 Task: Look for space in Léo, Burkina Faso from 7th July, 2023 to 14th July, 2023 for 1 adult in price range Rs.6000 to Rs.14000. Place can be shared room with 1  bedroom having 1 bed and 1 bathroom. Property type can be hotel. Amenities needed are: wifi, air conditioning, breakfast, . Booking option can be shelf check-in. Required host language is English.
Action: Mouse moved to (483, 128)
Screenshot: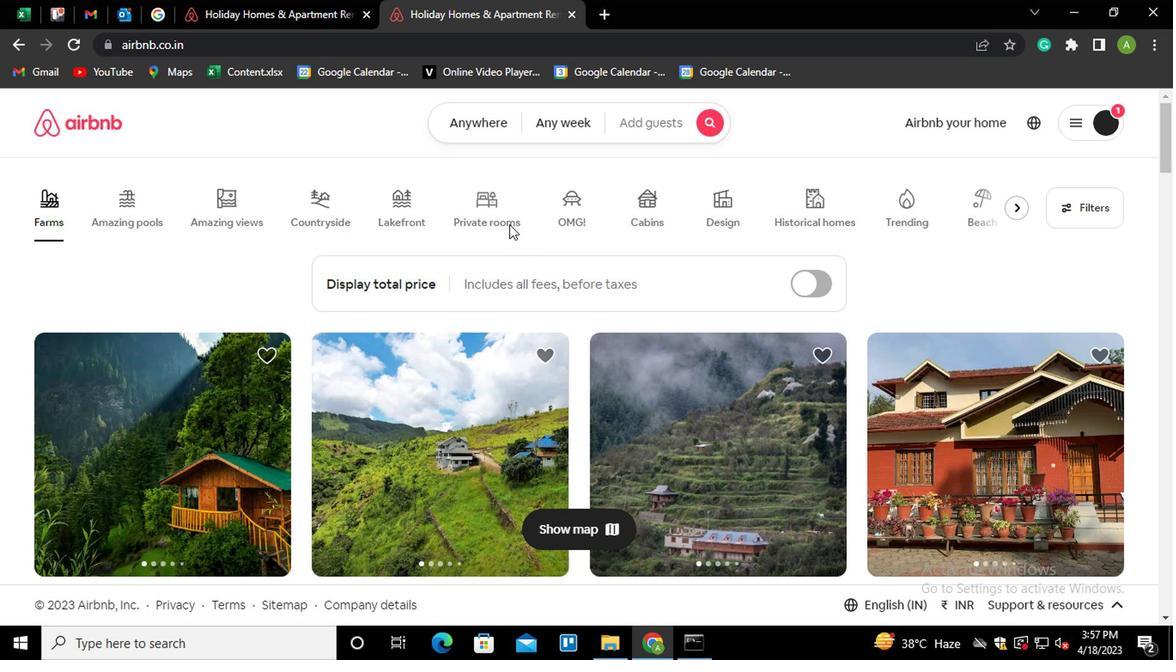 
Action: Mouse pressed left at (483, 128)
Screenshot: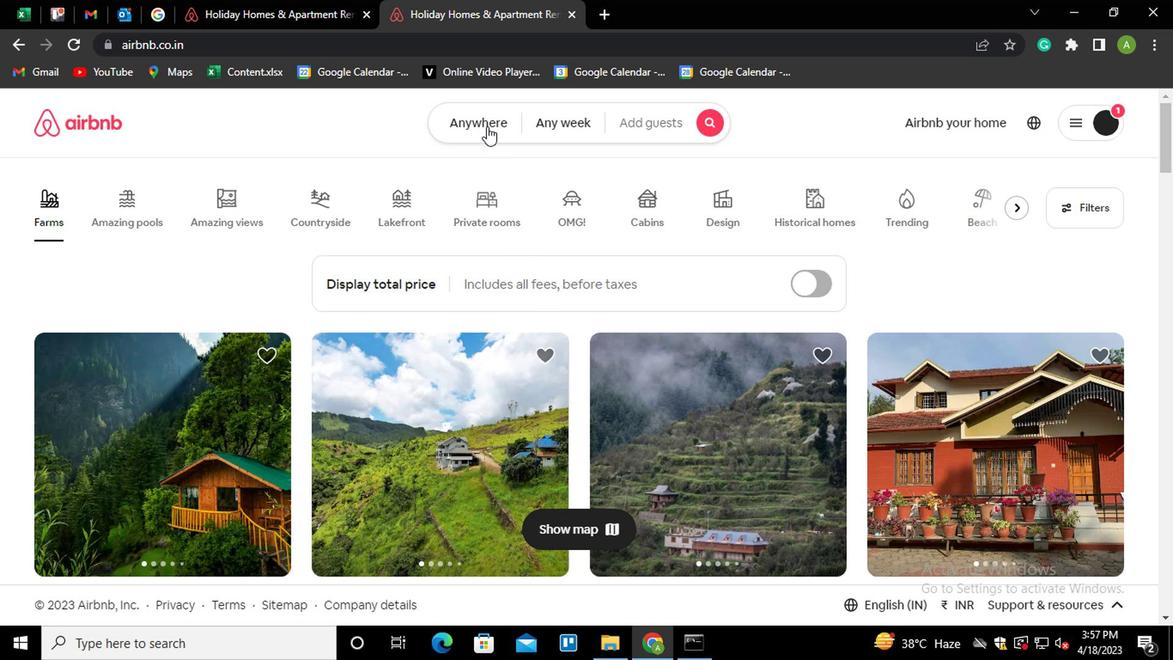 
Action: Mouse moved to (355, 195)
Screenshot: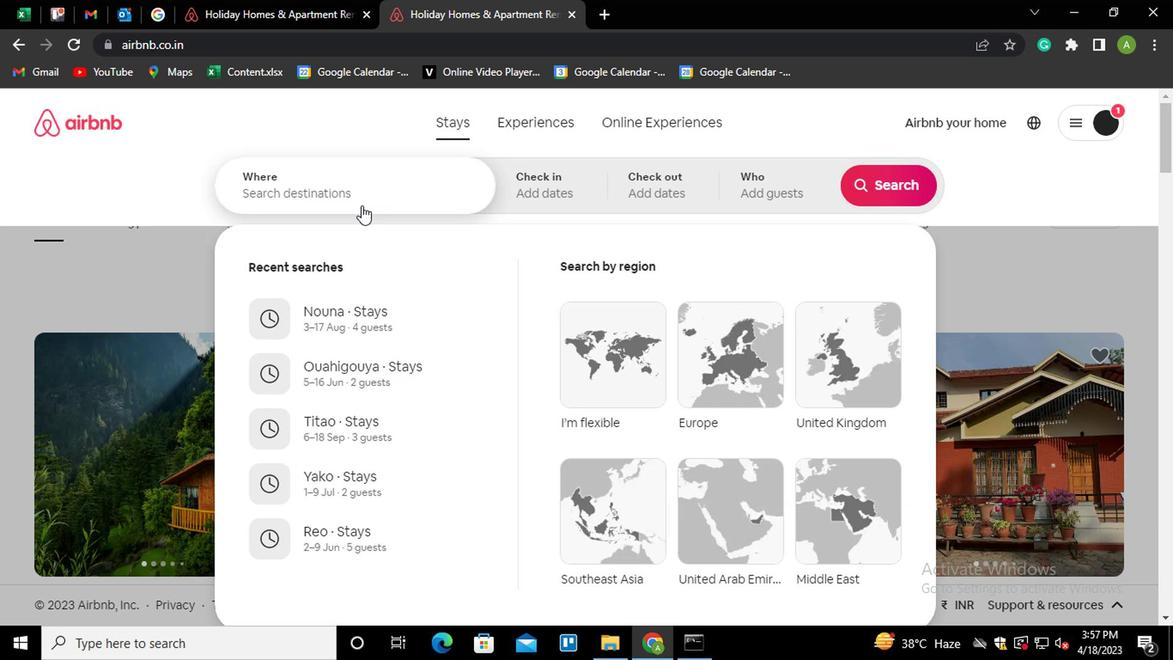 
Action: Mouse pressed left at (355, 195)
Screenshot: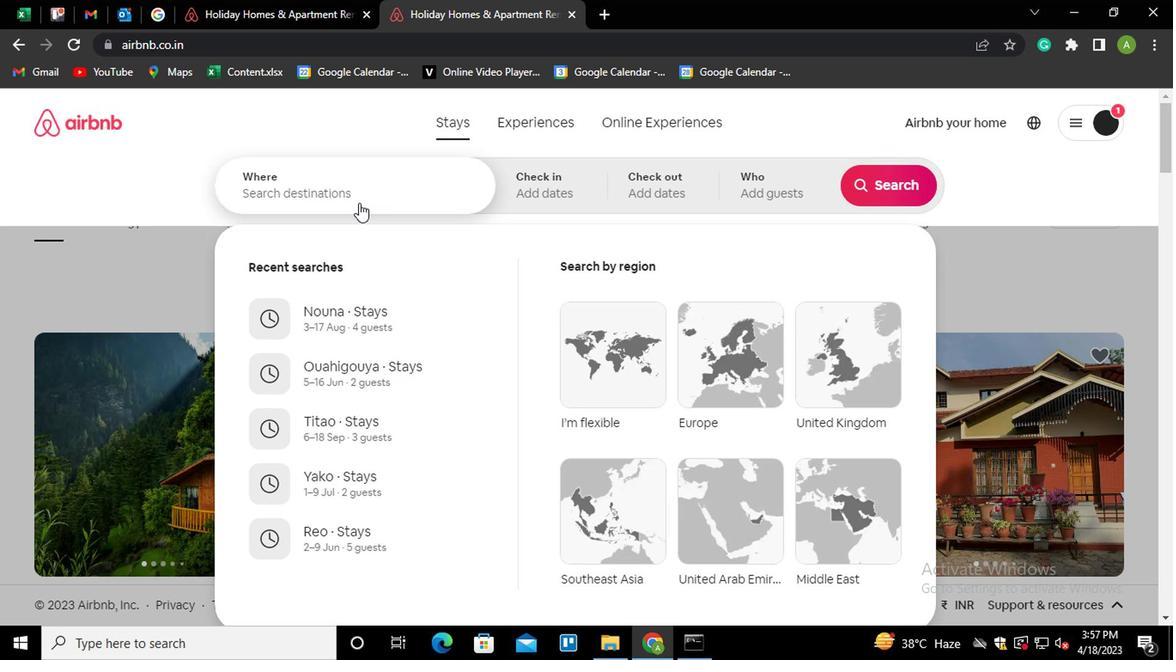 
Action: Key pressed <Key.shift_r>Leo,<Key.space><Key.shift_r>Burki<Key.down><Key.enter>
Screenshot: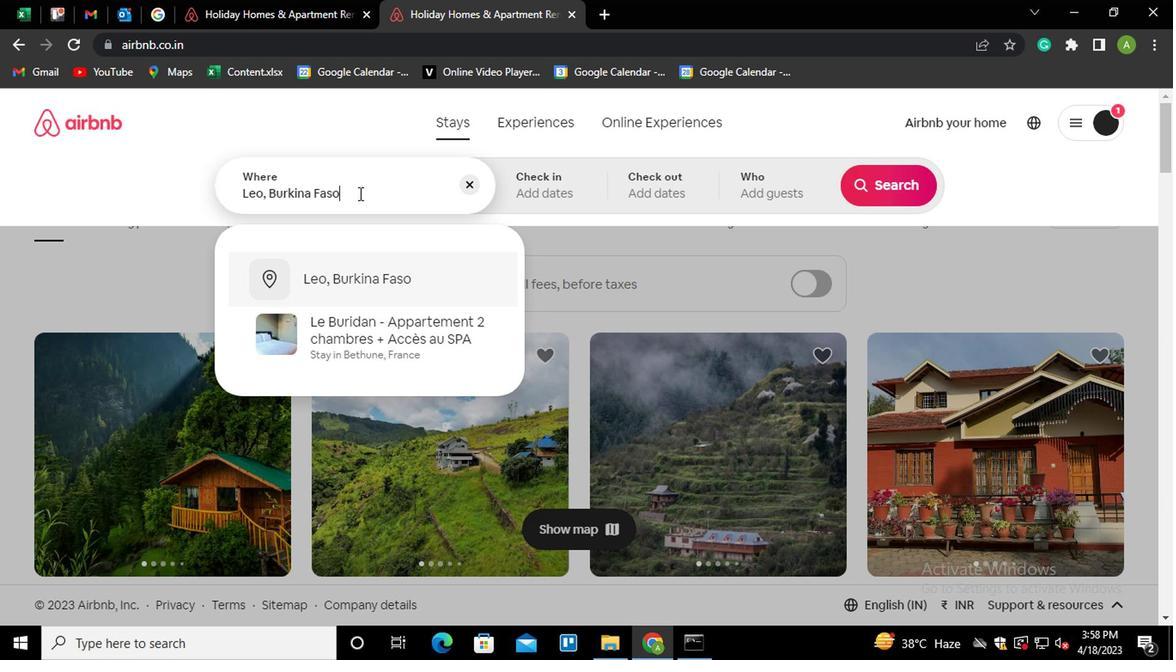 
Action: Mouse moved to (864, 320)
Screenshot: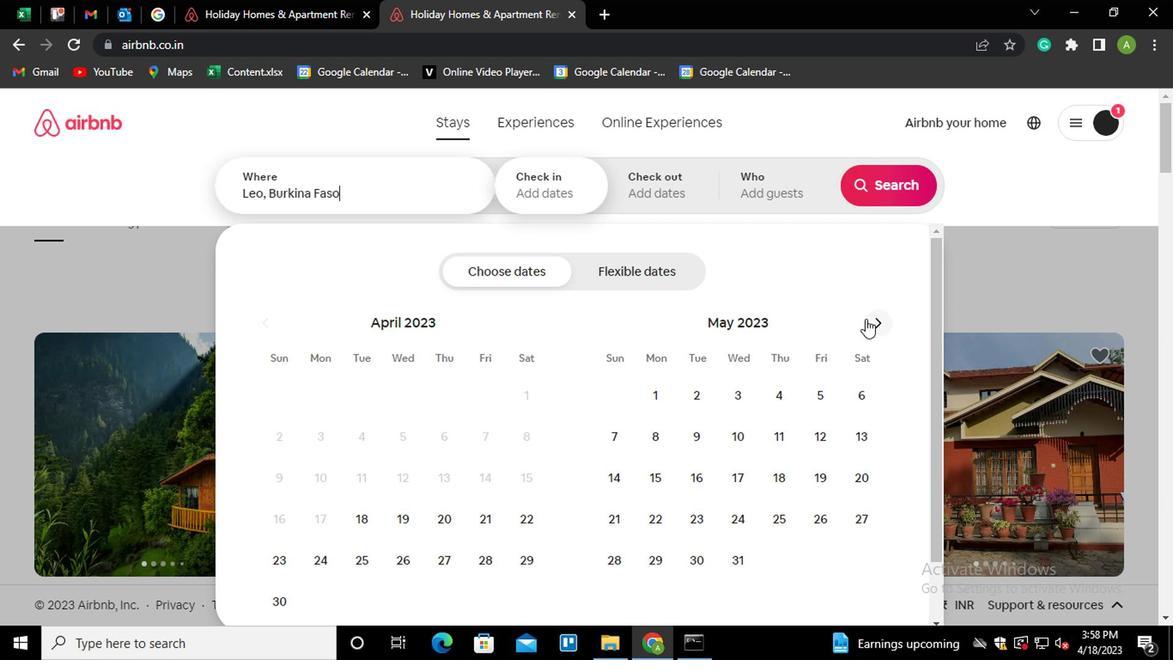 
Action: Mouse pressed left at (864, 320)
Screenshot: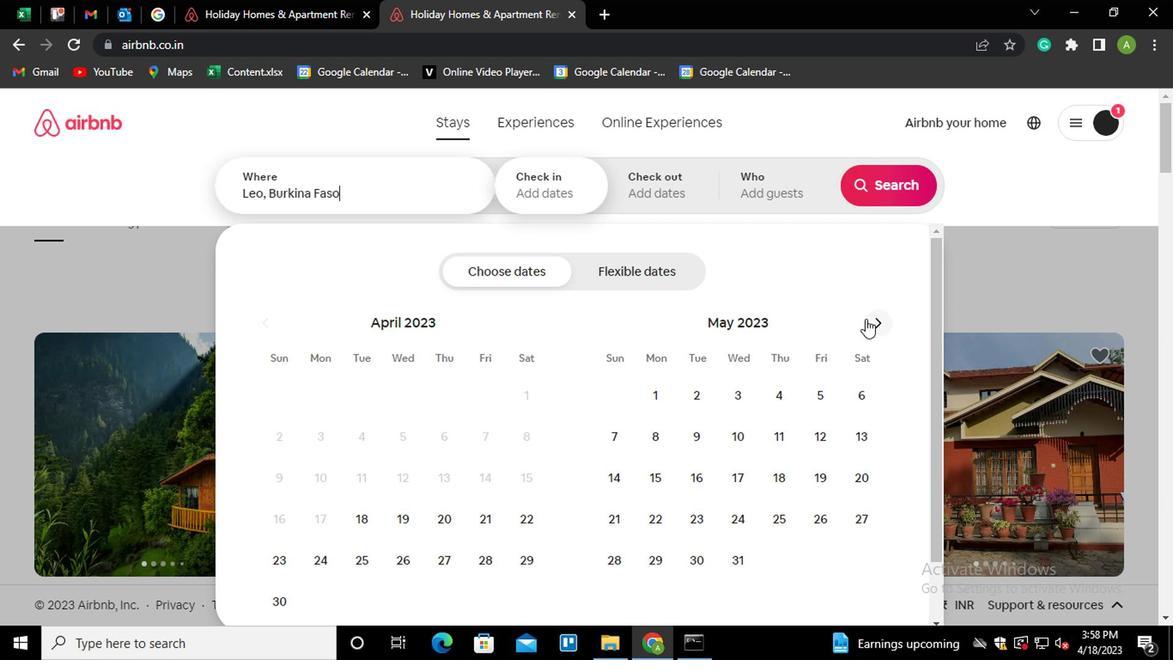 
Action: Mouse pressed left at (864, 320)
Screenshot: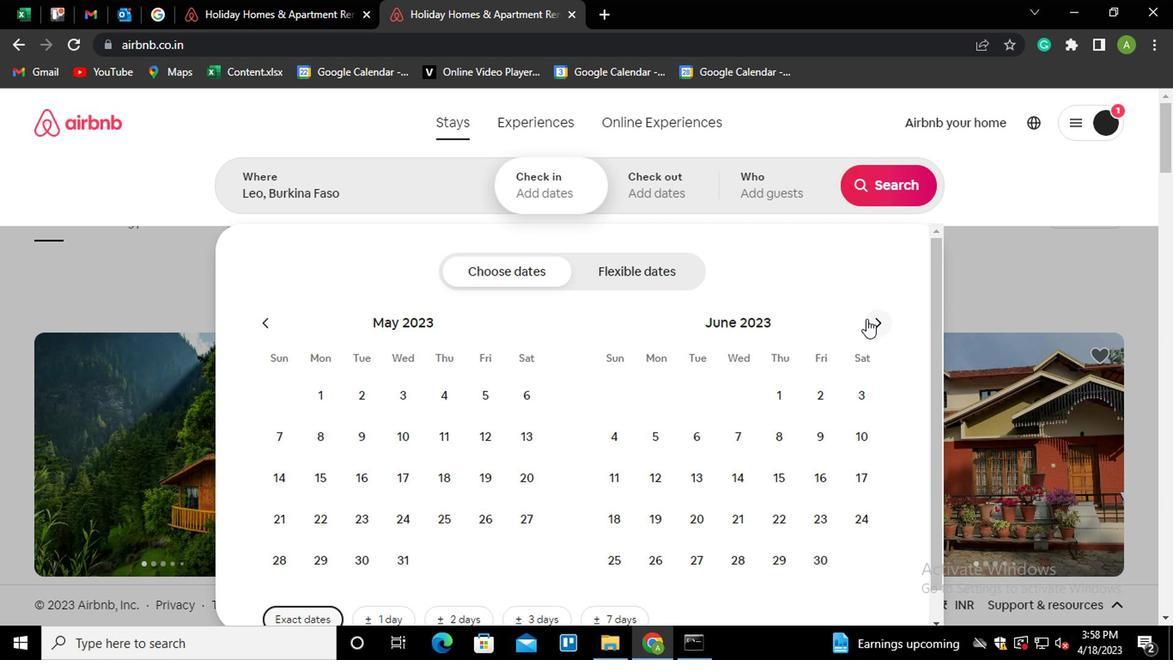 
Action: Mouse moved to (818, 431)
Screenshot: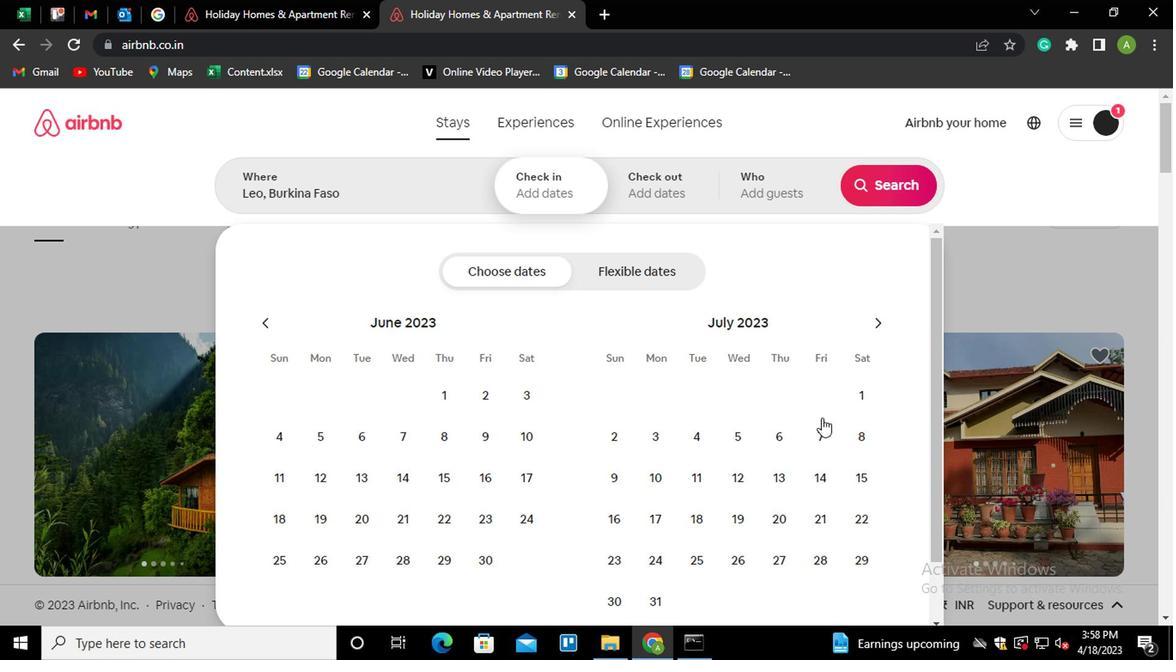 
Action: Mouse pressed left at (818, 431)
Screenshot: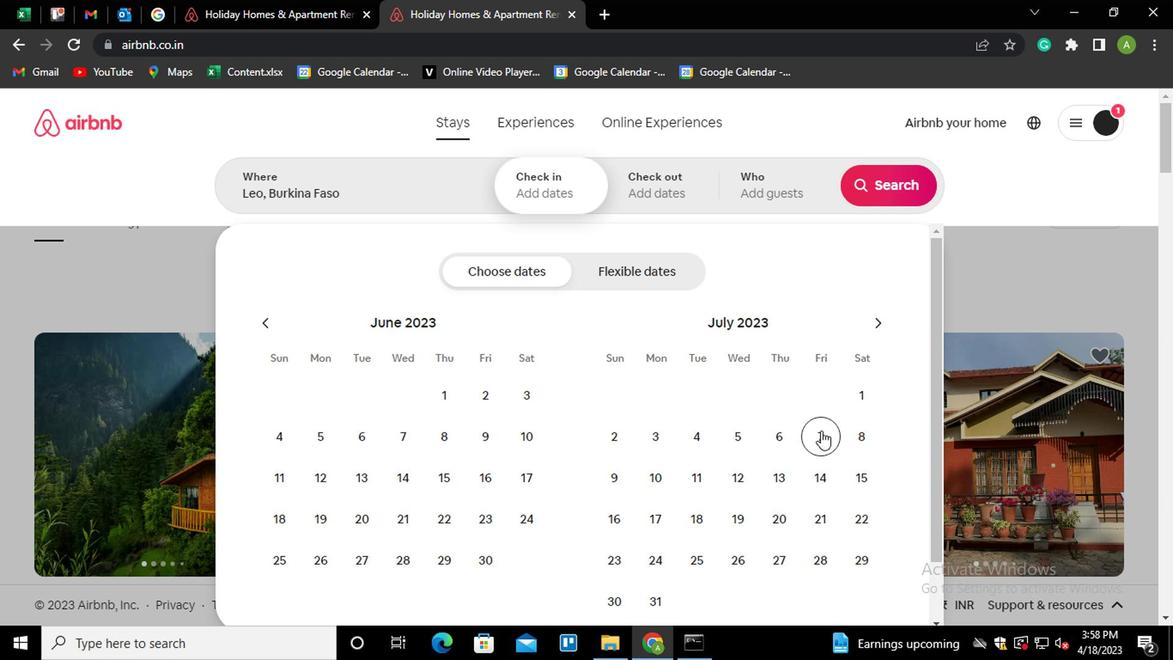 
Action: Mouse moved to (821, 478)
Screenshot: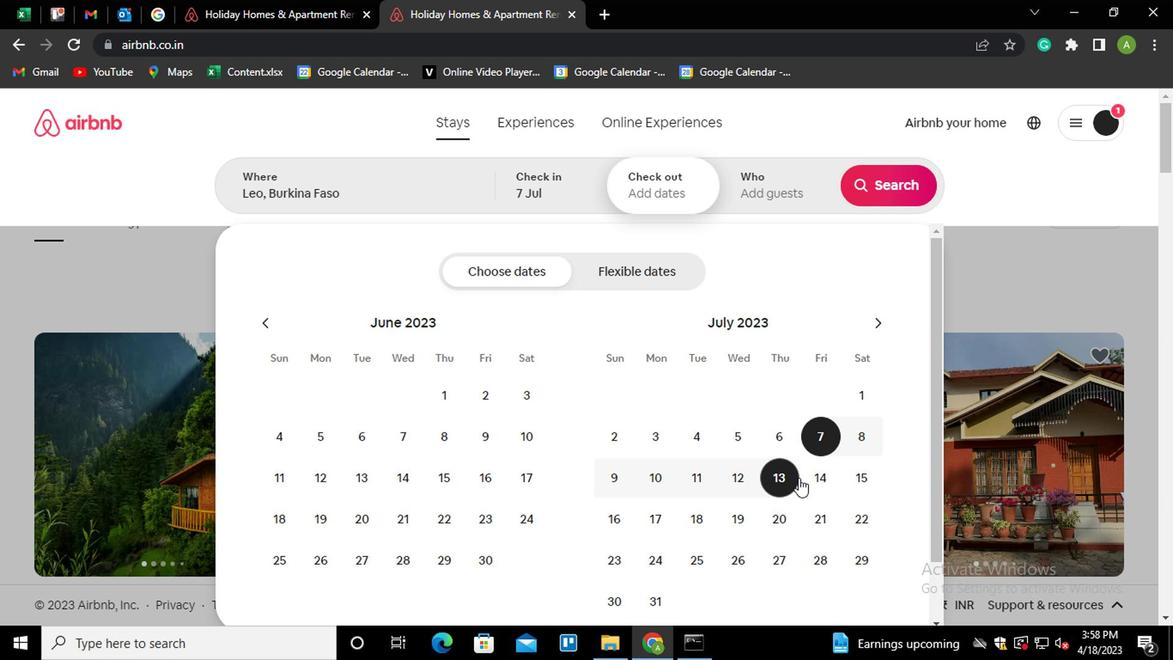 
Action: Mouse pressed left at (821, 478)
Screenshot: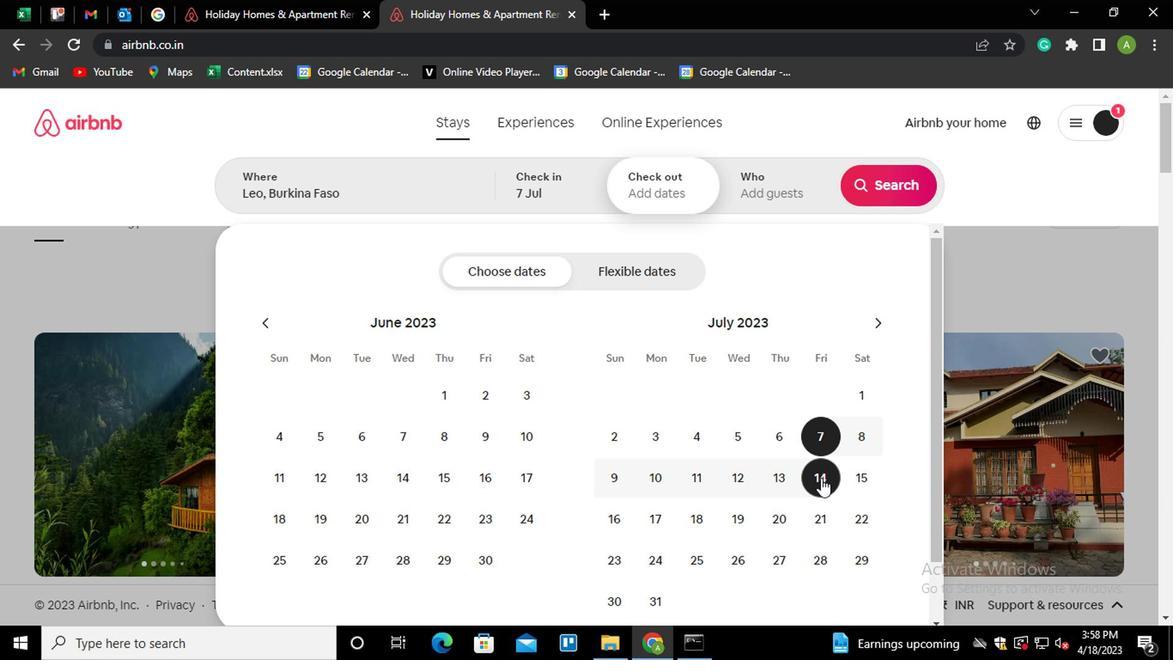 
Action: Mouse moved to (759, 204)
Screenshot: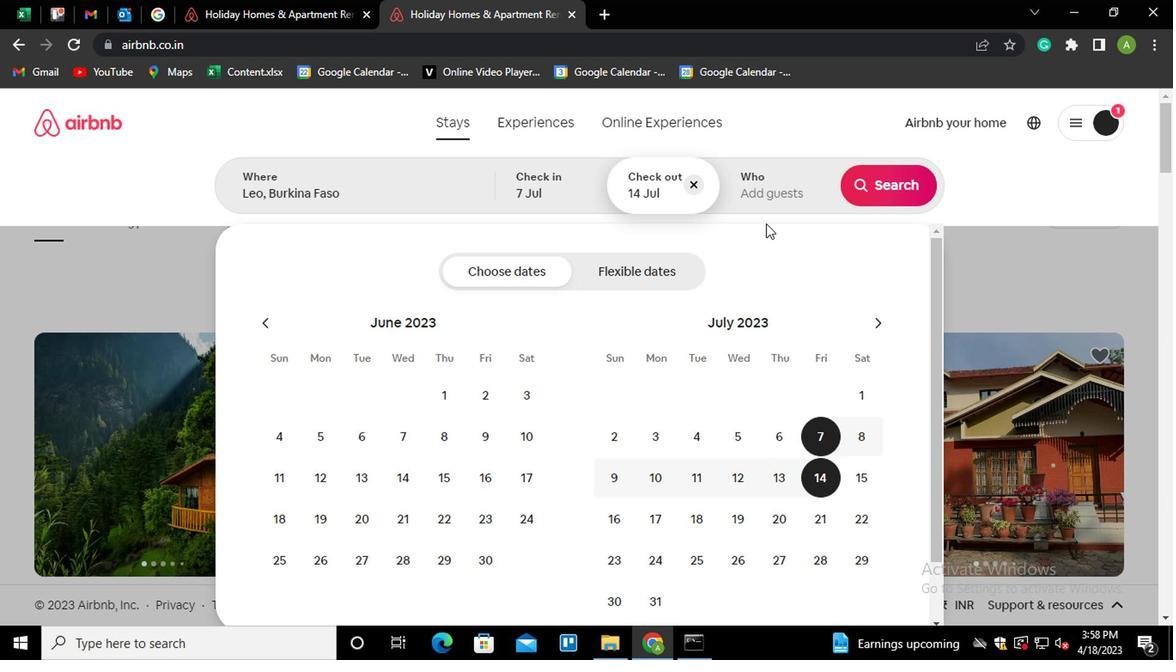 
Action: Mouse pressed left at (759, 204)
Screenshot: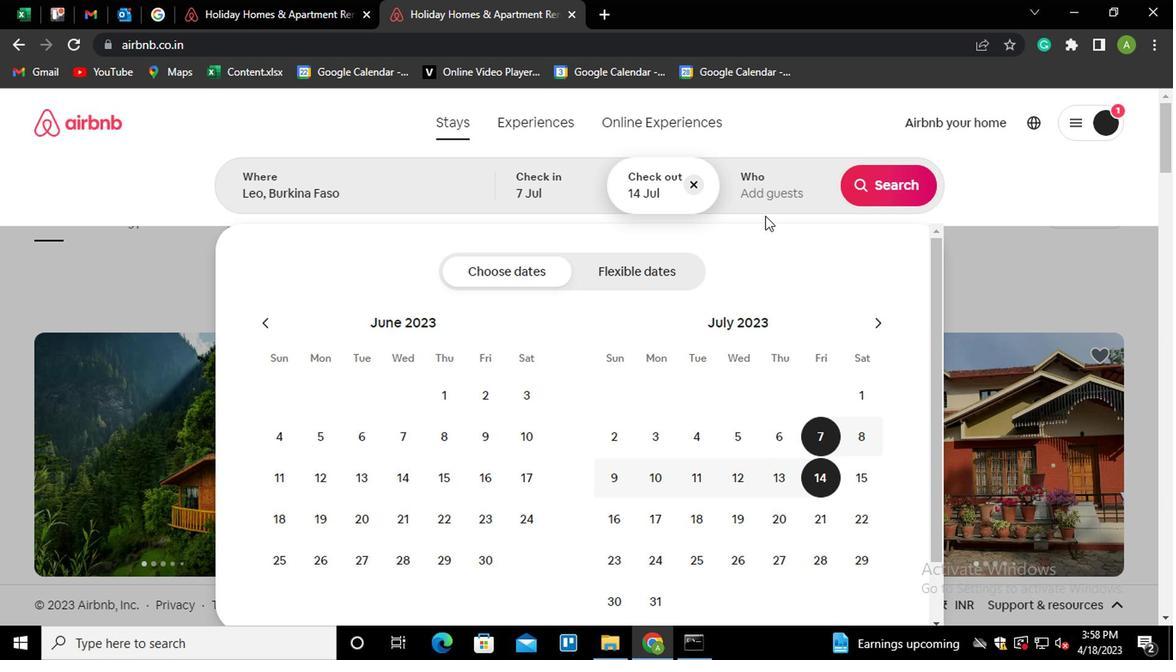 
Action: Mouse moved to (895, 278)
Screenshot: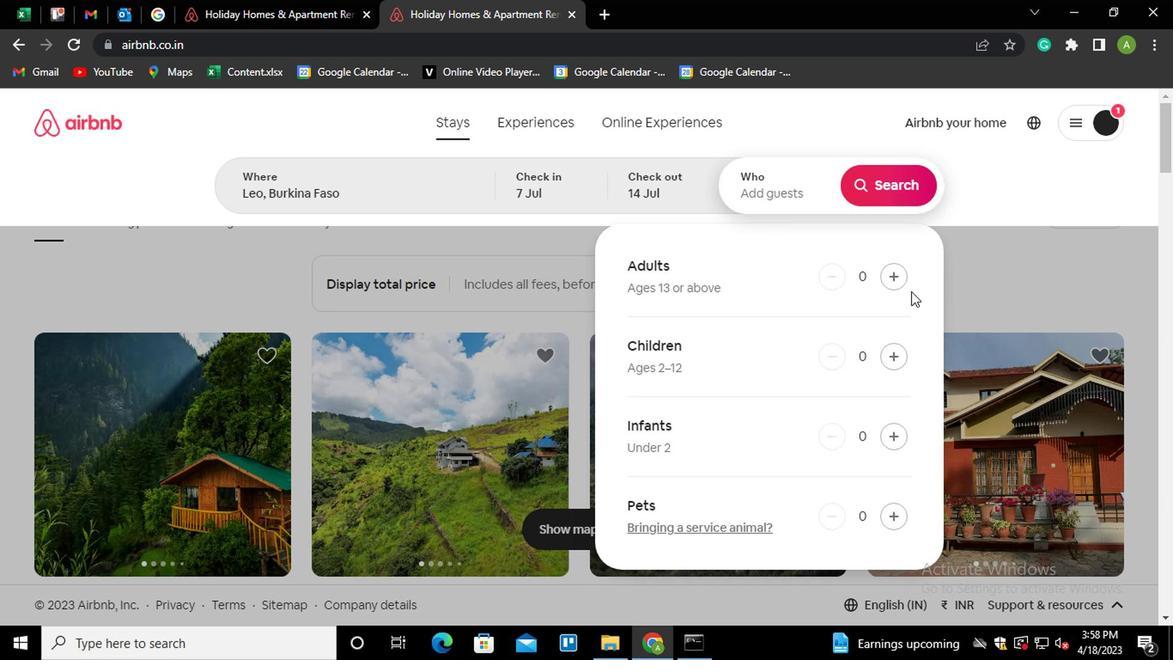 
Action: Mouse pressed left at (895, 278)
Screenshot: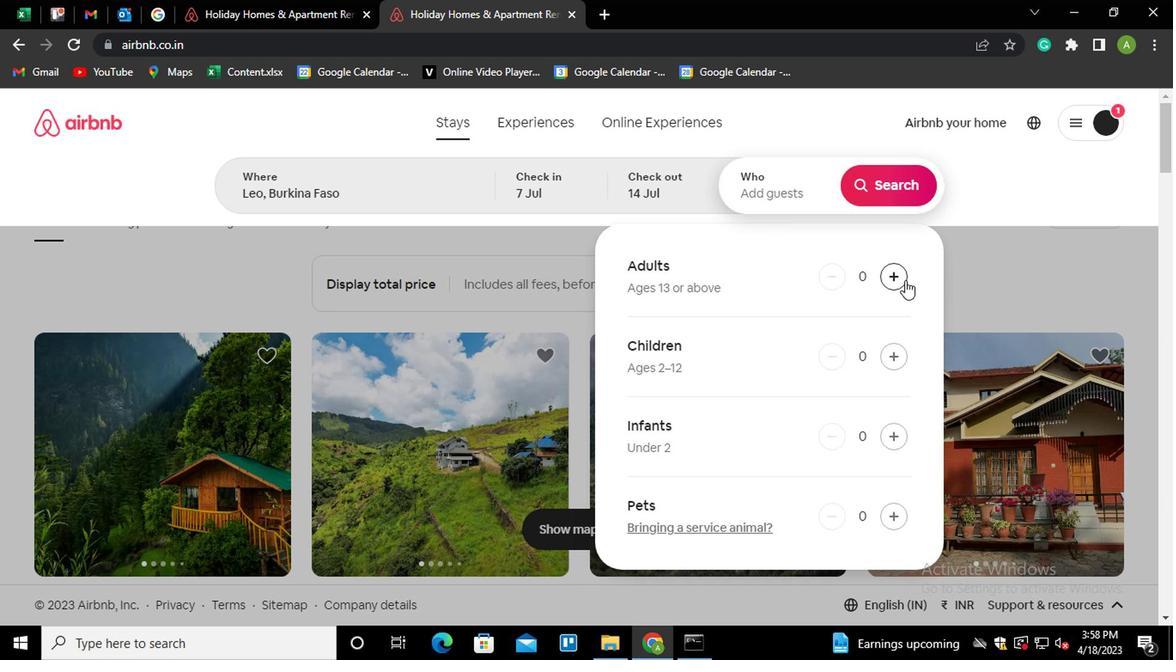 
Action: Mouse moved to (875, 199)
Screenshot: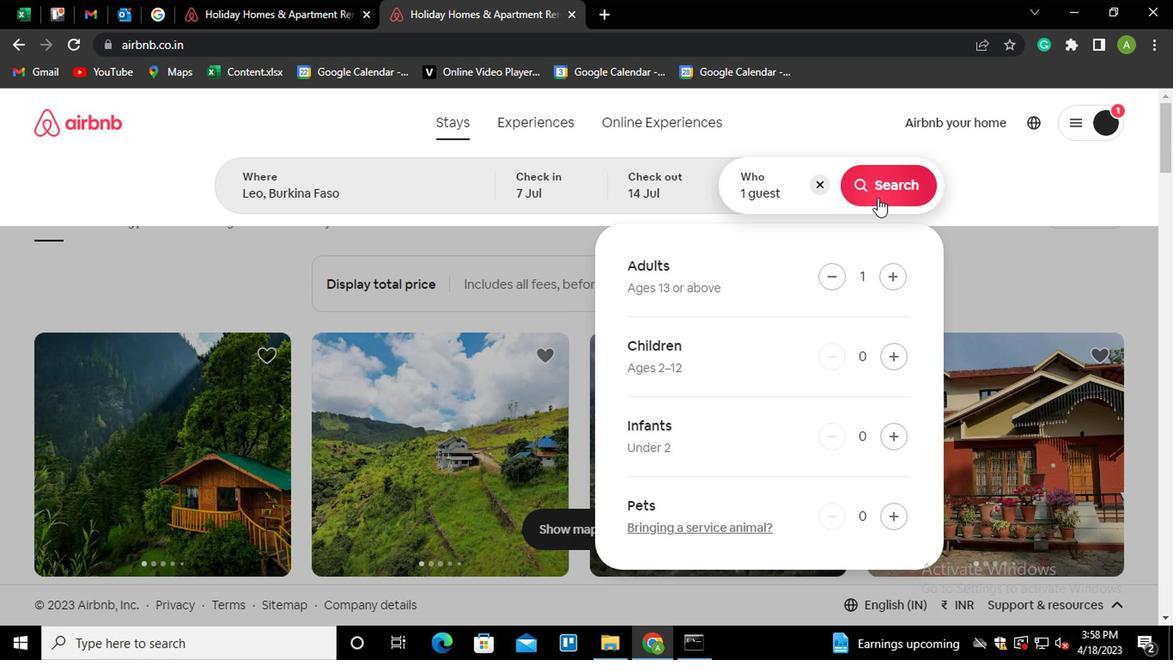 
Action: Mouse pressed left at (875, 199)
Screenshot: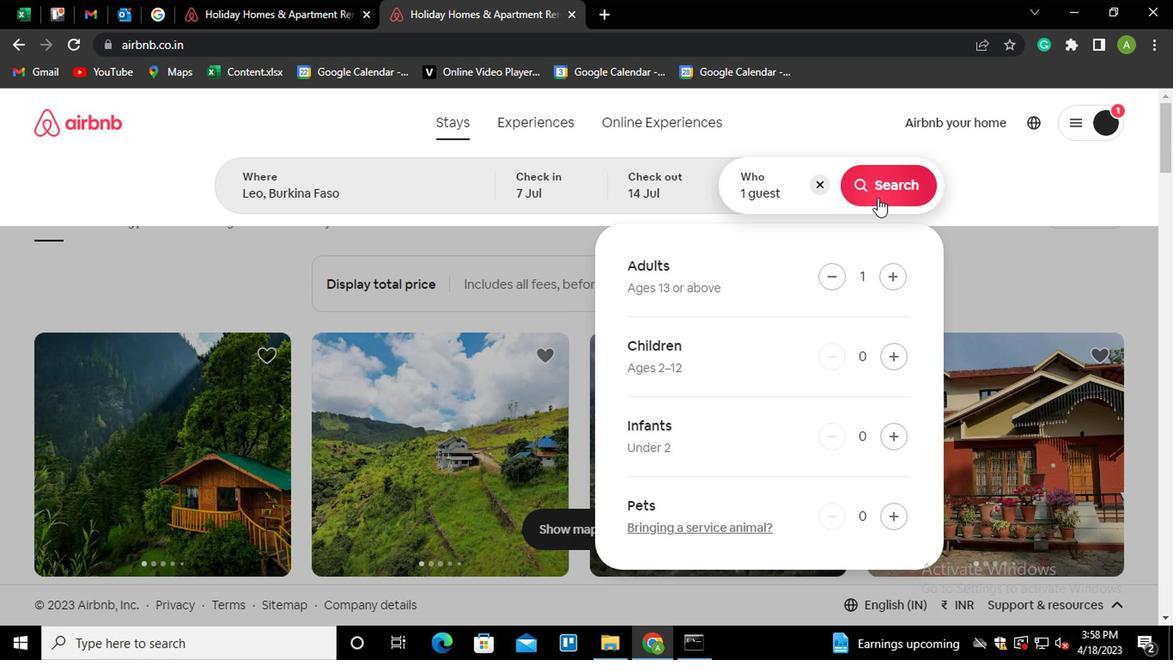 
Action: Mouse moved to (1090, 196)
Screenshot: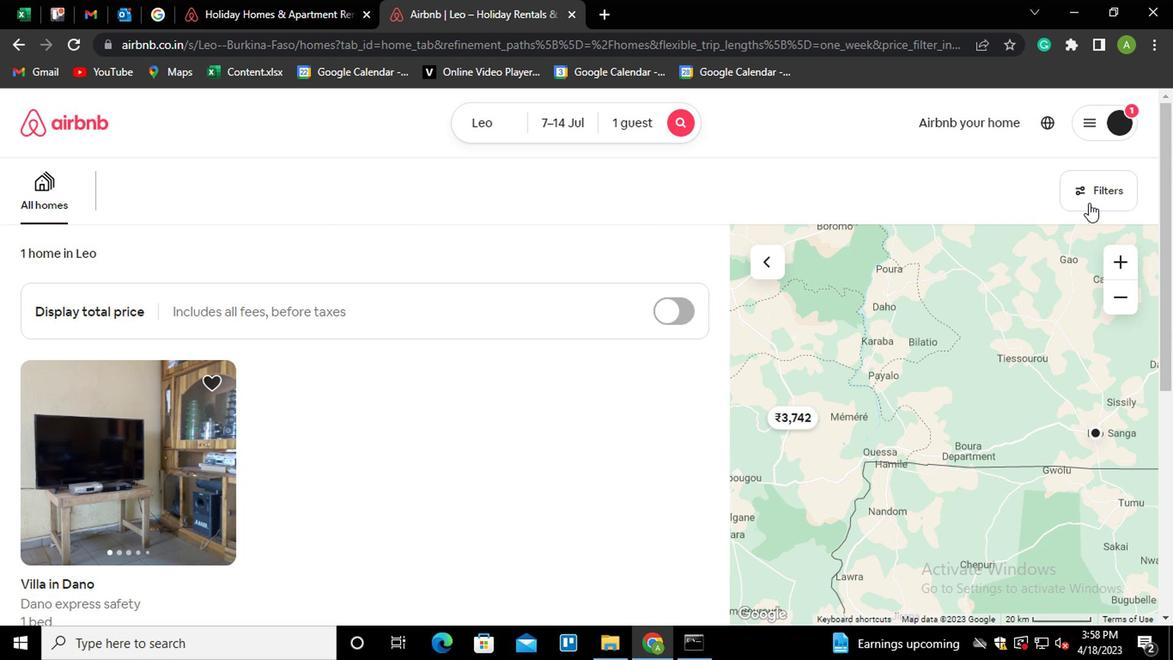 
Action: Mouse pressed left at (1090, 196)
Screenshot: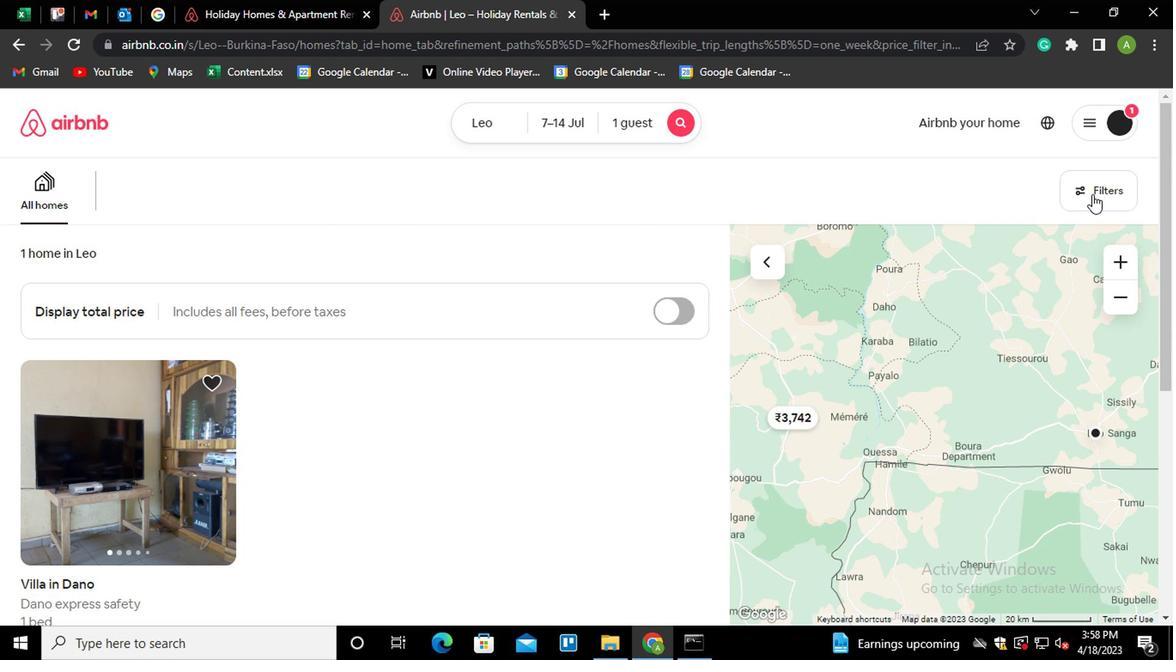 
Action: Mouse moved to (447, 399)
Screenshot: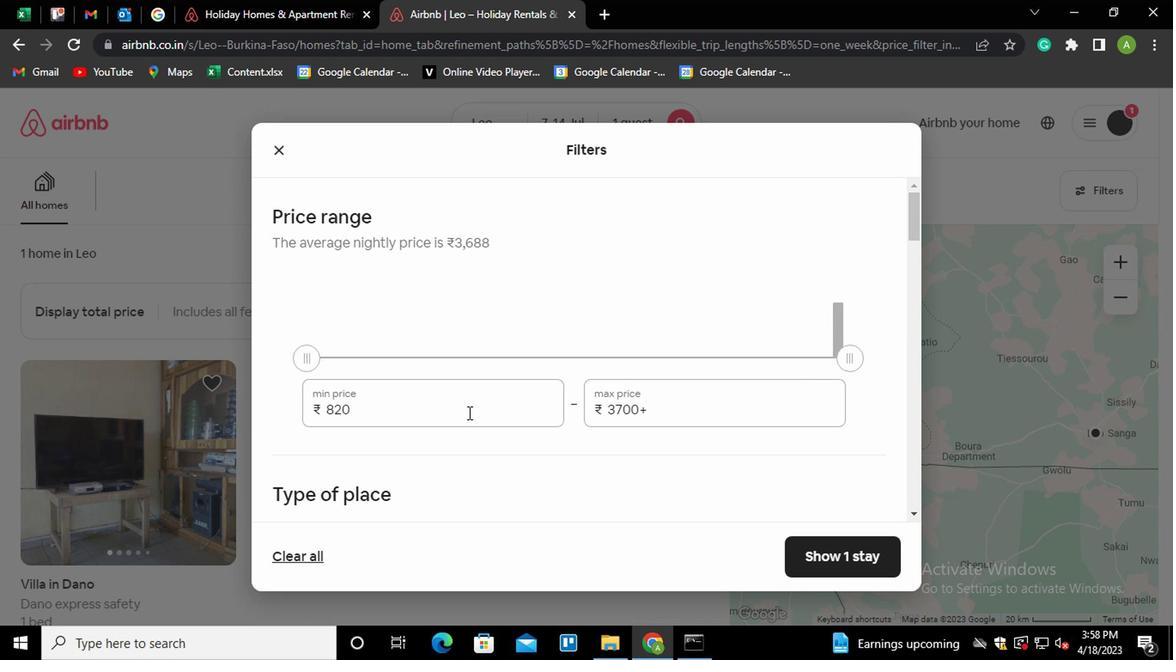
Action: Mouse pressed left at (447, 399)
Screenshot: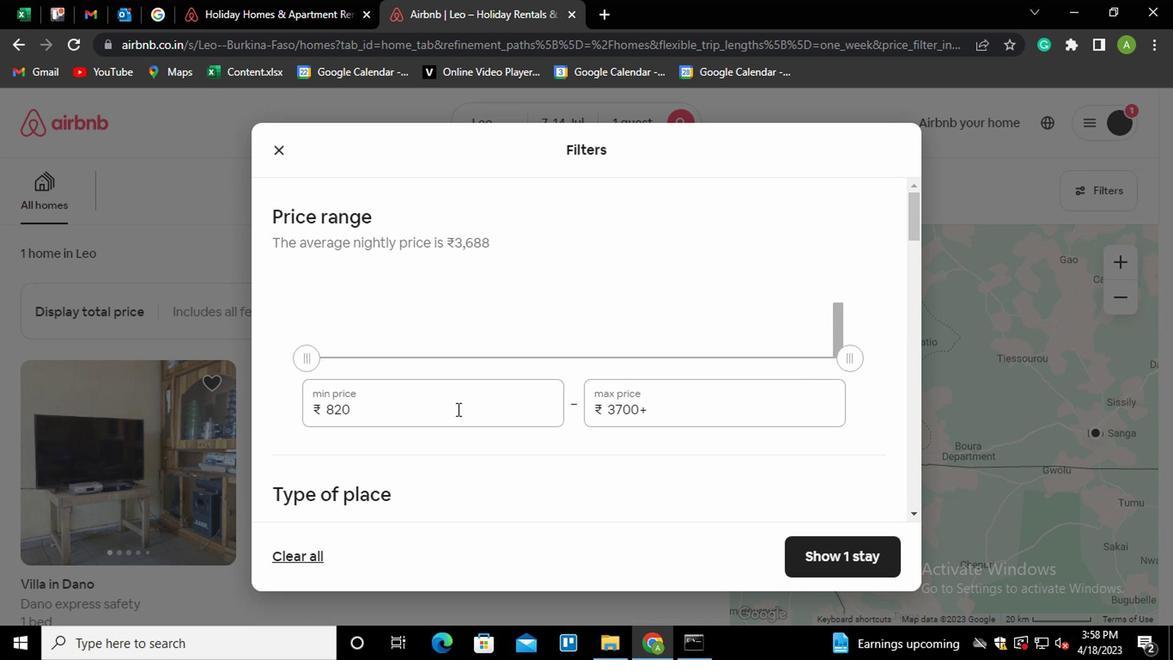
Action: Key pressed <Key.shift_r><Key.shift_r><Key.home>6000
Screenshot: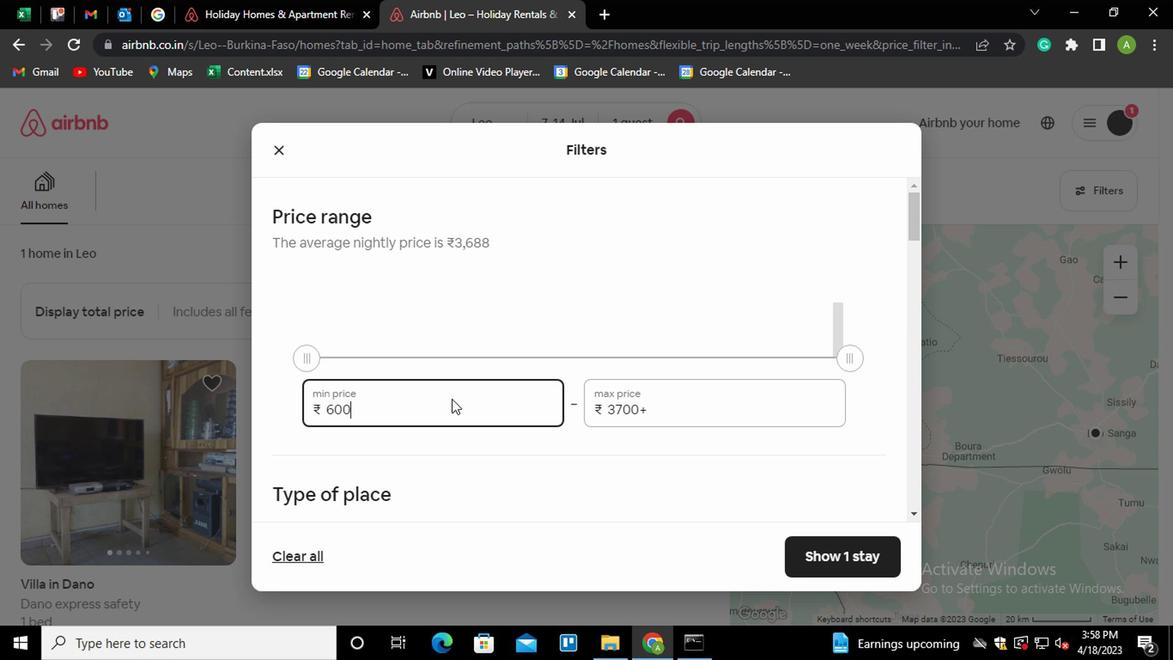 
Action: Mouse moved to (714, 409)
Screenshot: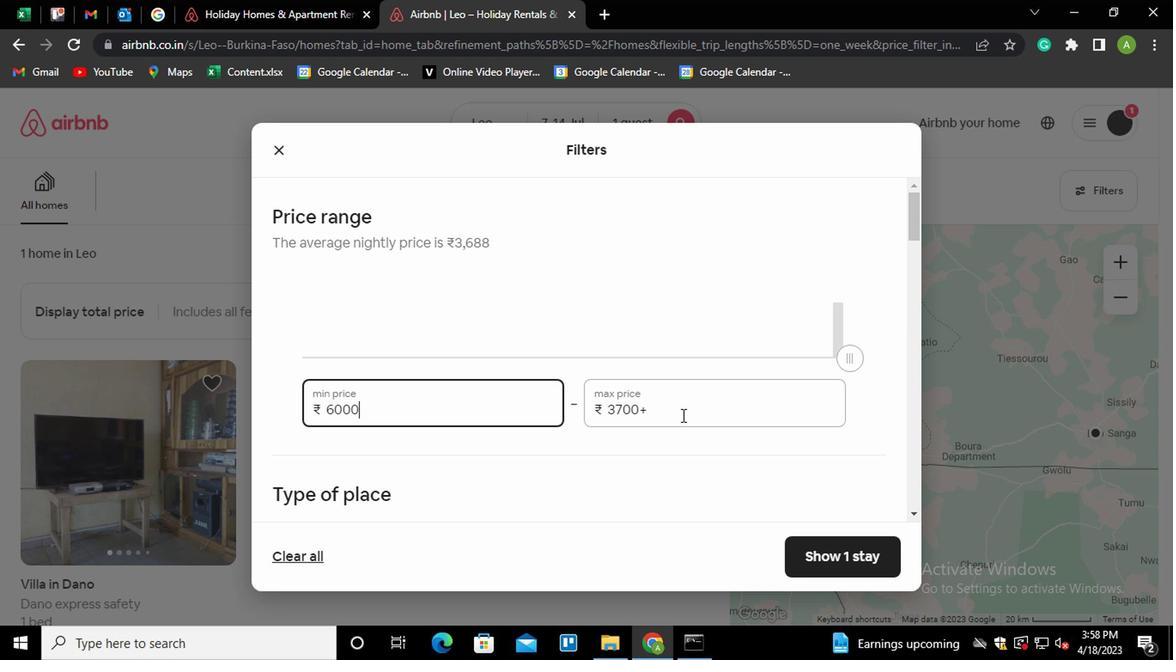 
Action: Mouse pressed left at (714, 409)
Screenshot: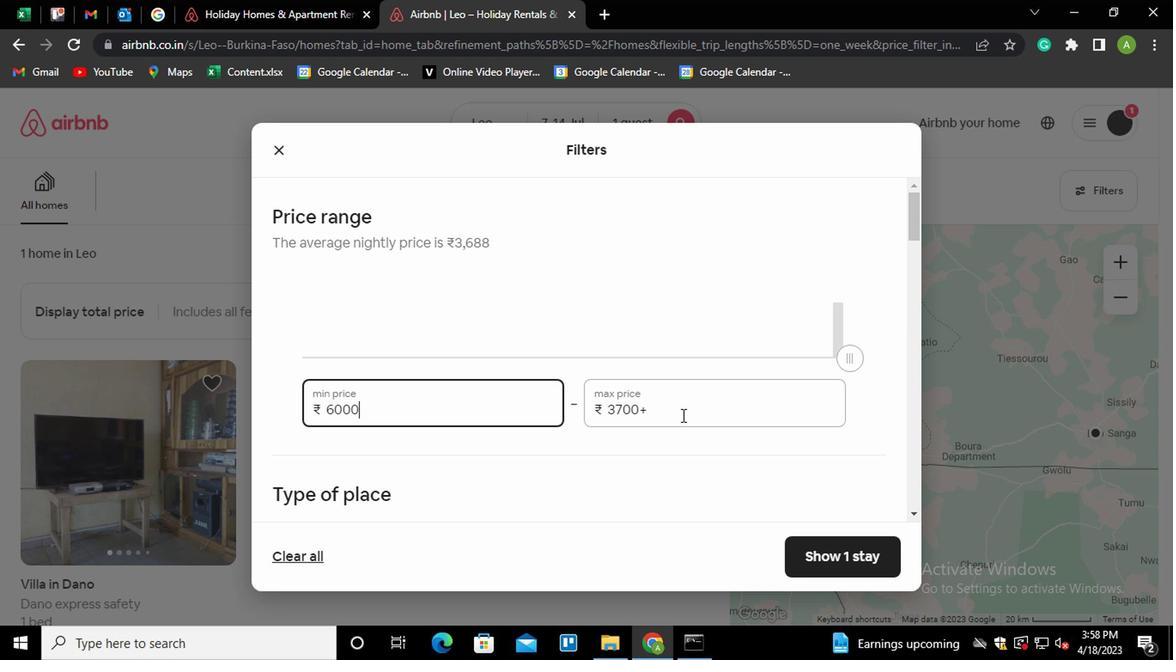 
Action: Key pressed <Key.shift_r><Key.home>14000
Screenshot: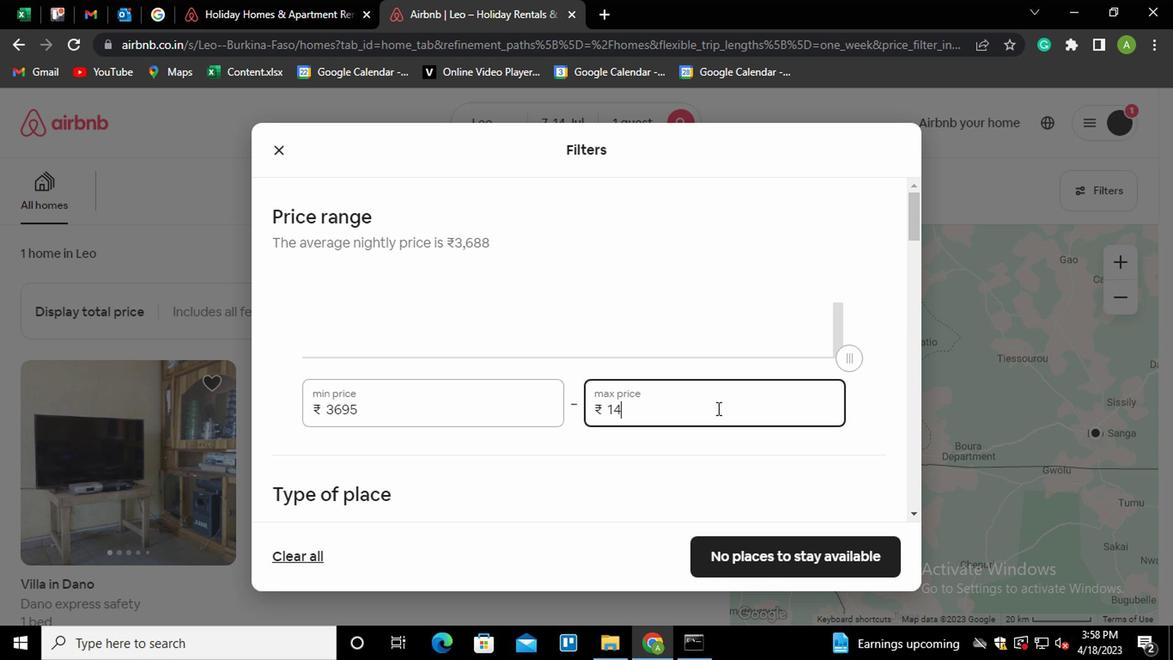 
Action: Mouse moved to (688, 451)
Screenshot: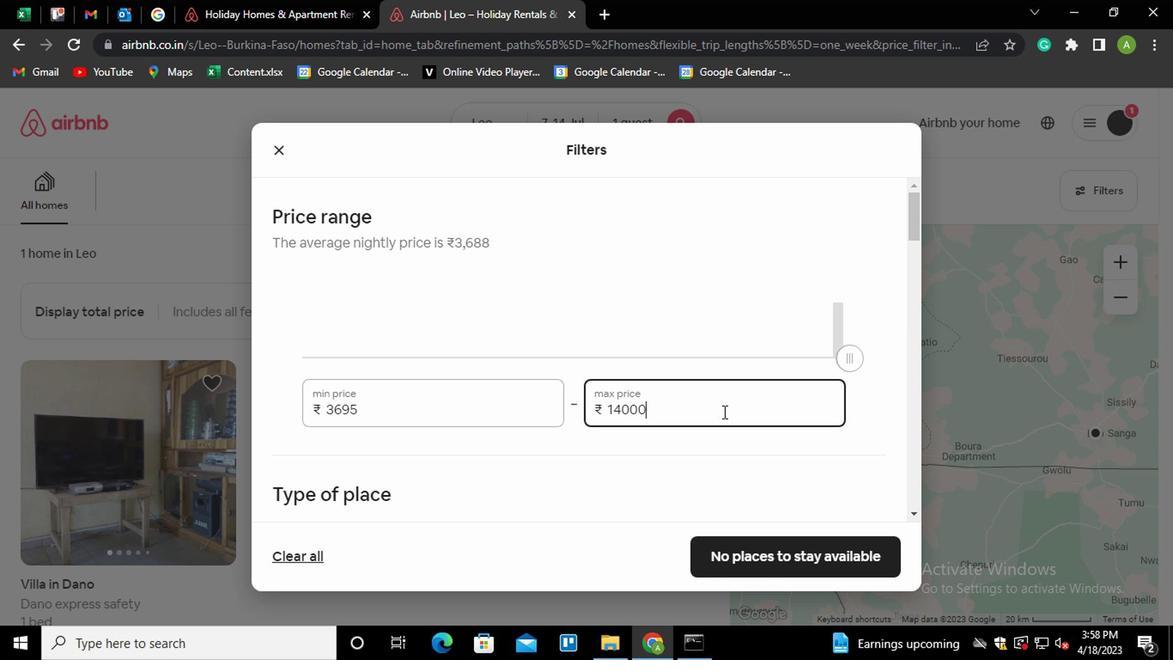 
Action: Mouse scrolled (688, 450) with delta (0, 0)
Screenshot: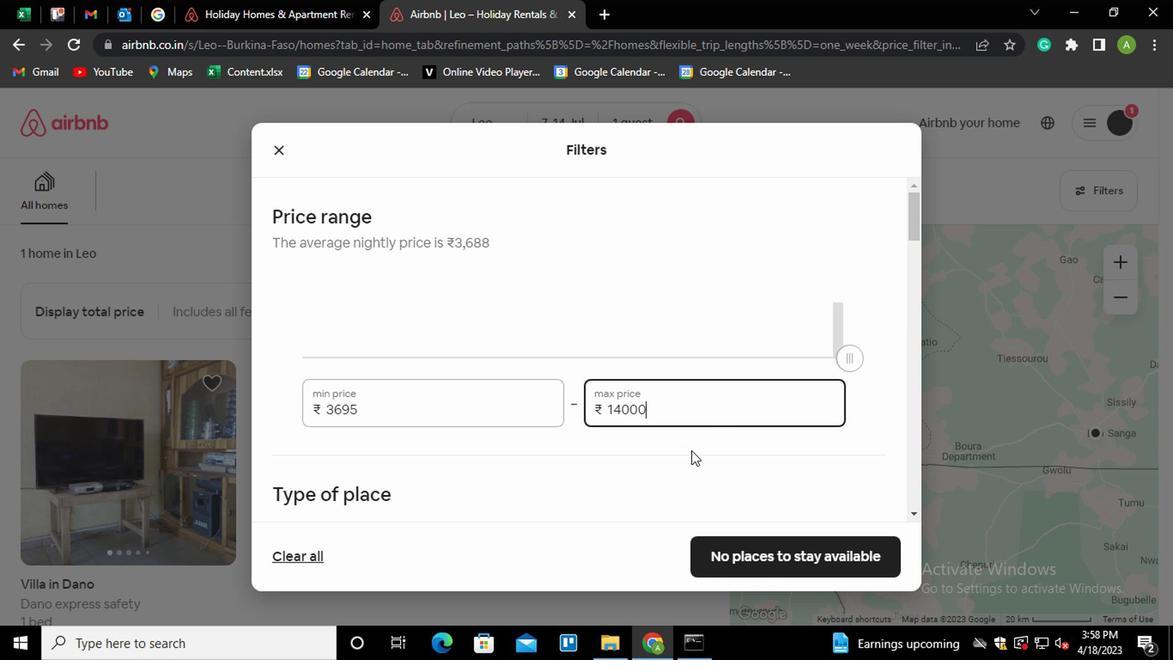 
Action: Mouse moved to (624, 465)
Screenshot: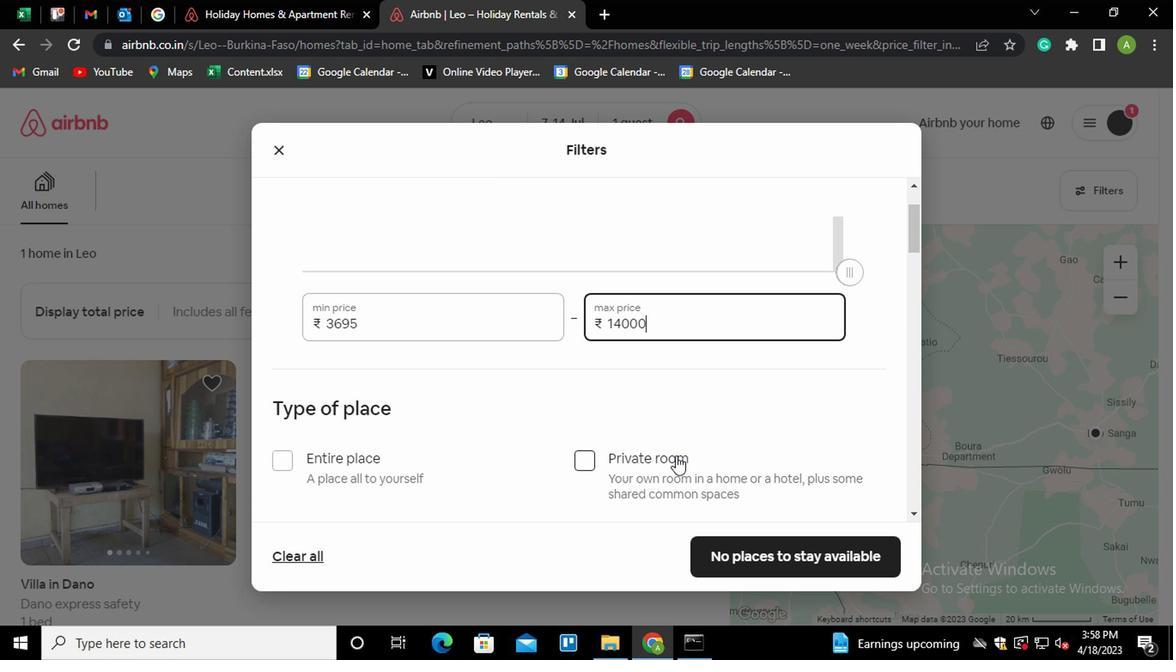 
Action: Mouse scrolled (624, 465) with delta (0, 0)
Screenshot: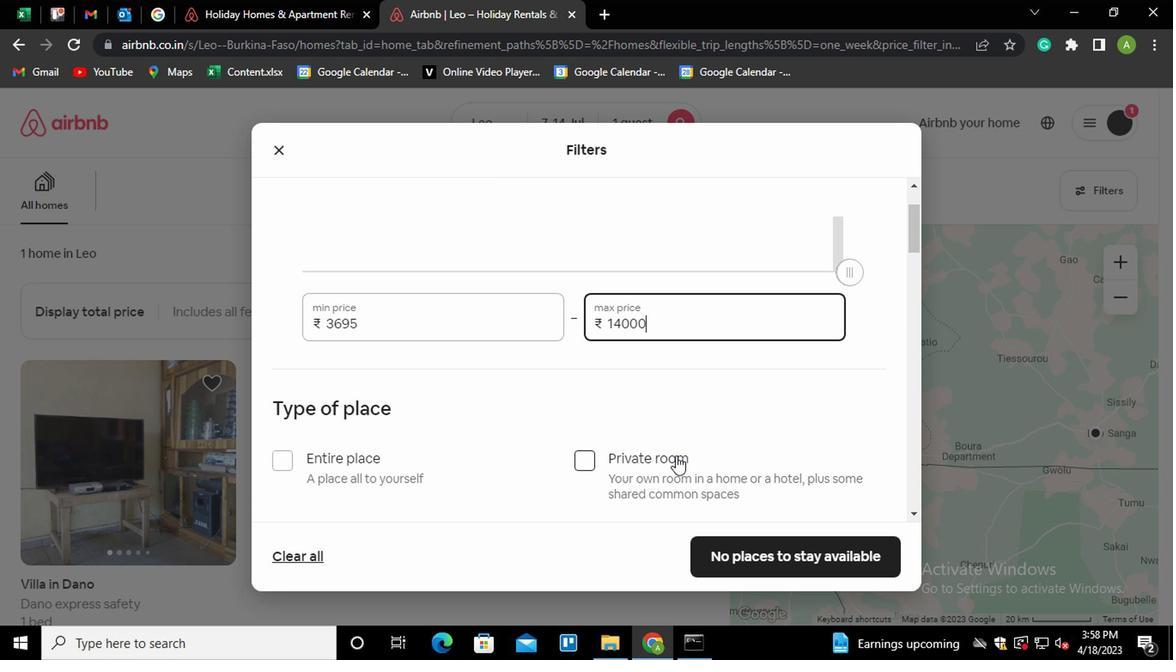 
Action: Mouse scrolled (624, 465) with delta (0, 0)
Screenshot: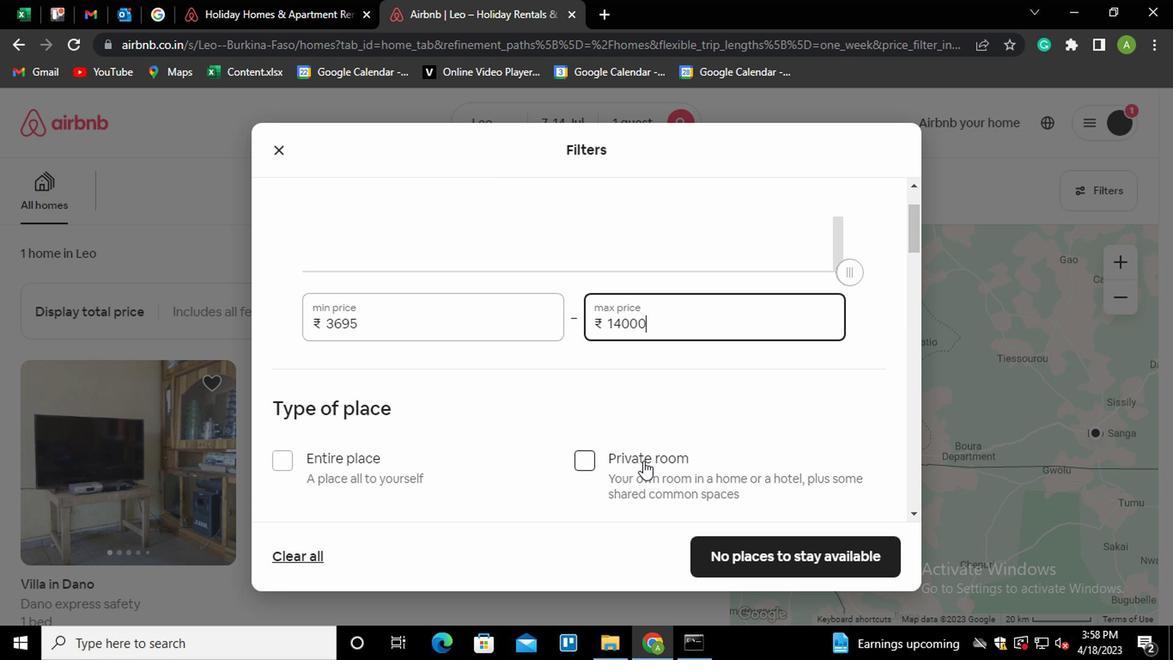 
Action: Mouse moved to (279, 359)
Screenshot: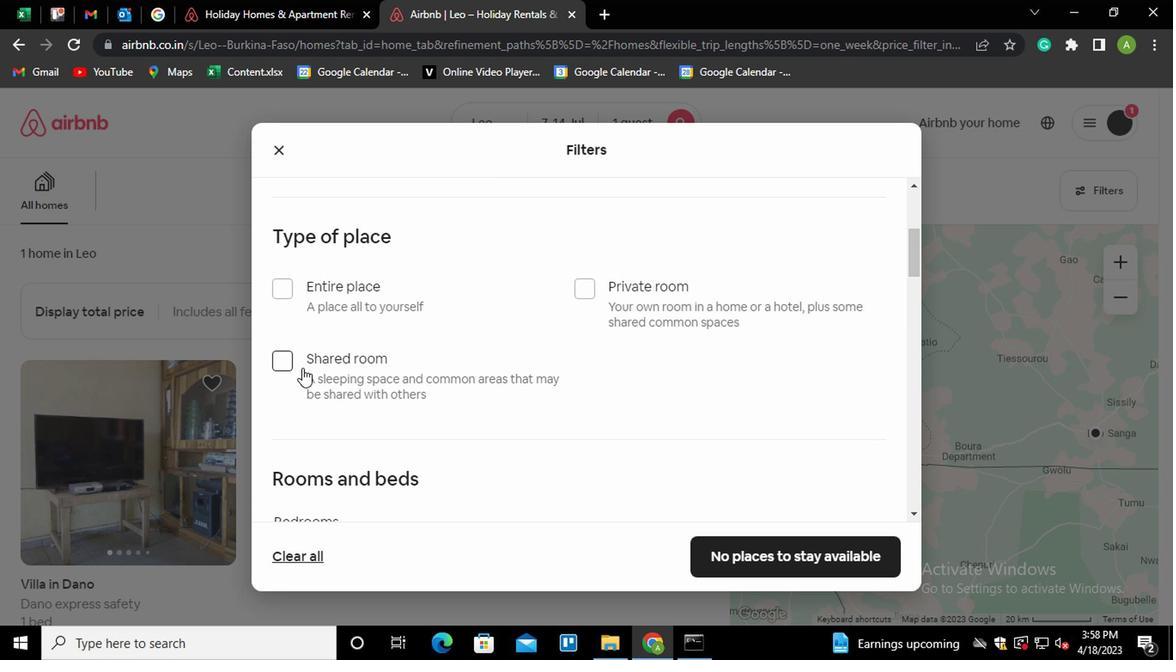 
Action: Mouse pressed left at (279, 359)
Screenshot: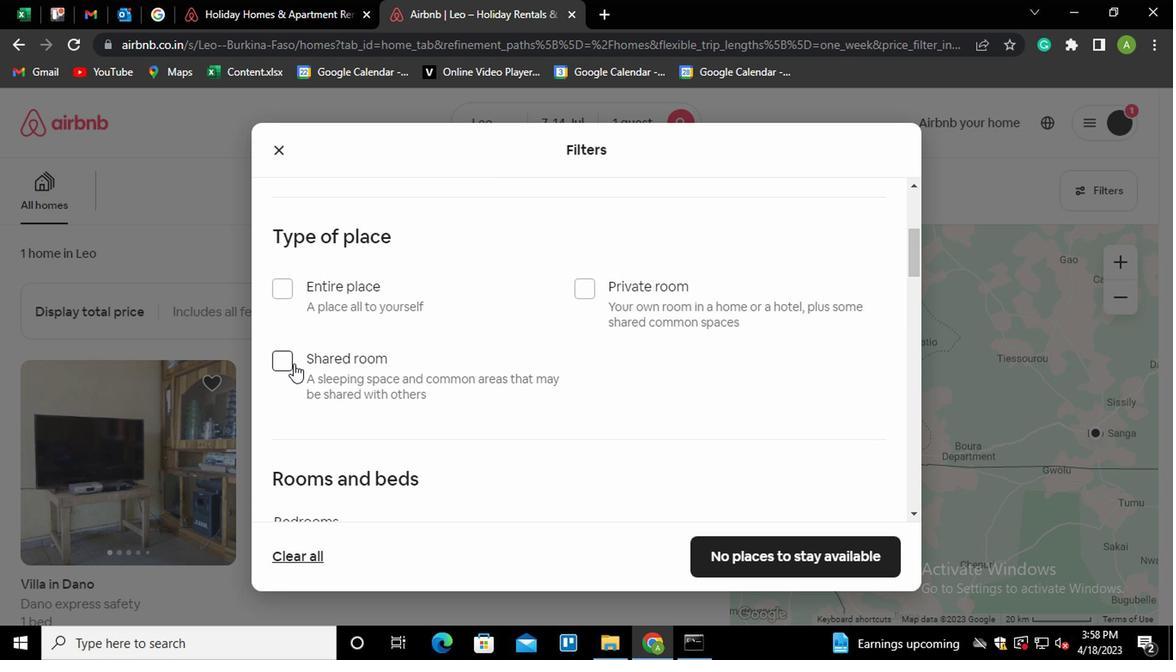 
Action: Mouse moved to (475, 392)
Screenshot: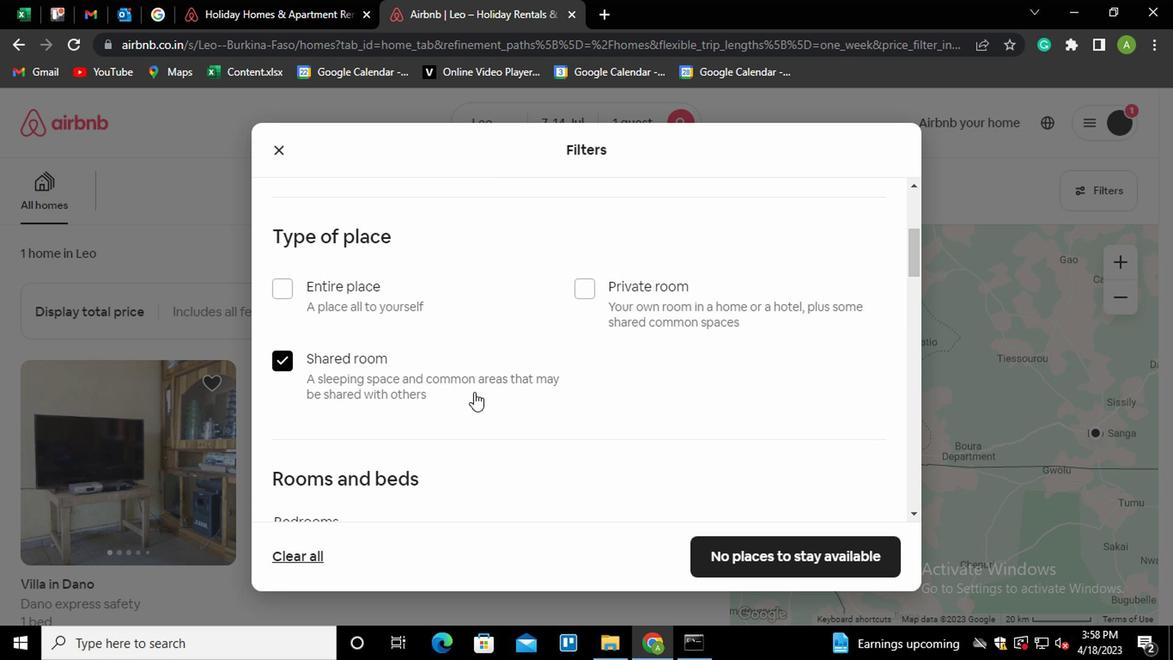 
Action: Mouse scrolled (475, 392) with delta (0, 0)
Screenshot: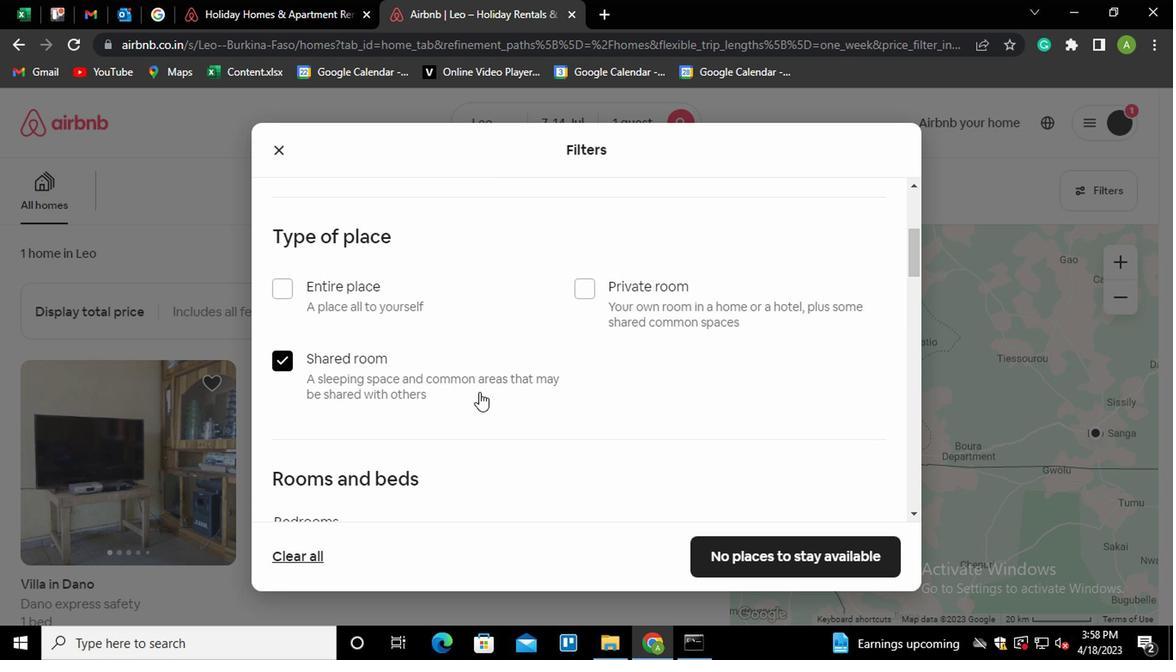 
Action: Mouse scrolled (475, 392) with delta (0, 0)
Screenshot: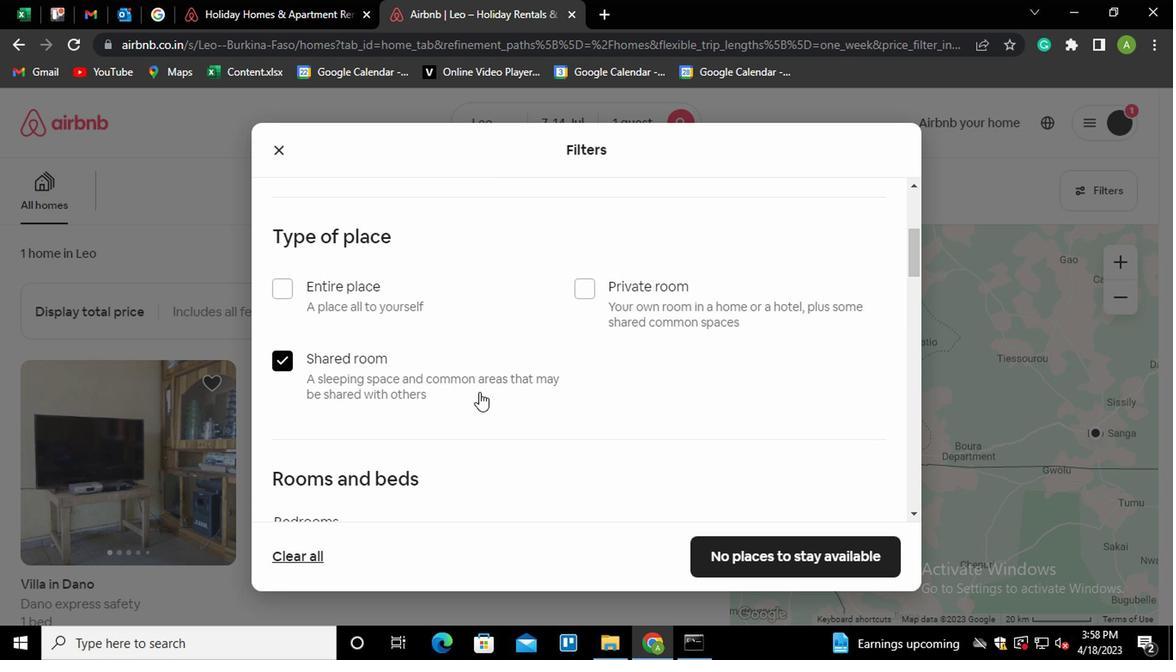 
Action: Mouse moved to (371, 396)
Screenshot: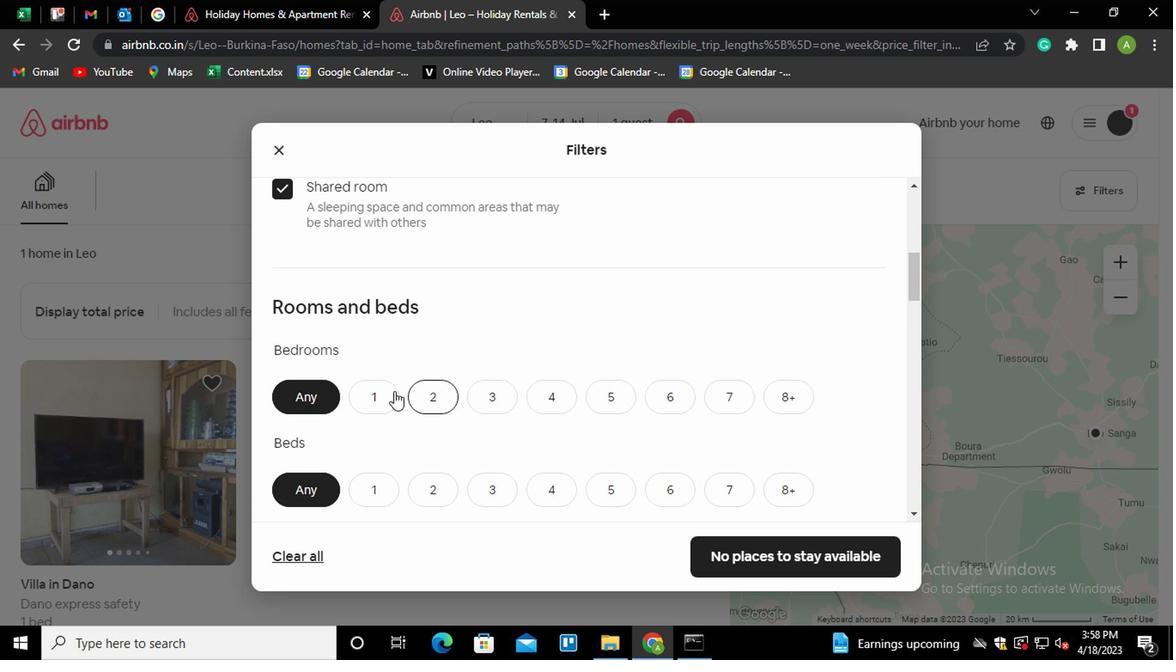 
Action: Mouse pressed left at (371, 396)
Screenshot: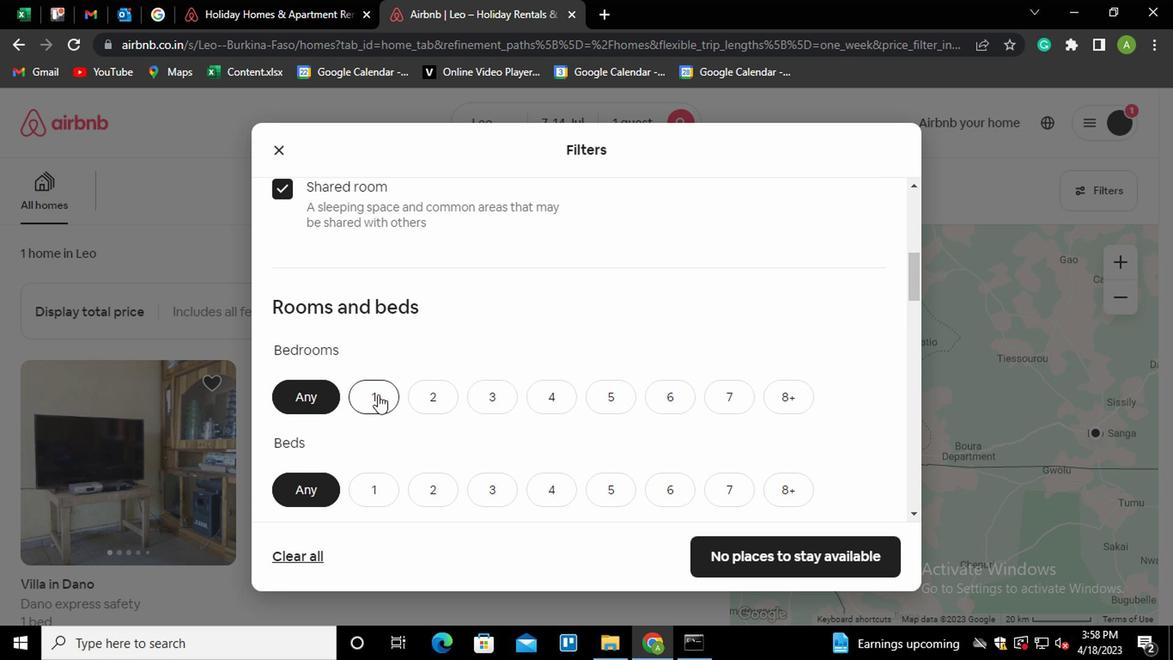 
Action: Mouse moved to (372, 482)
Screenshot: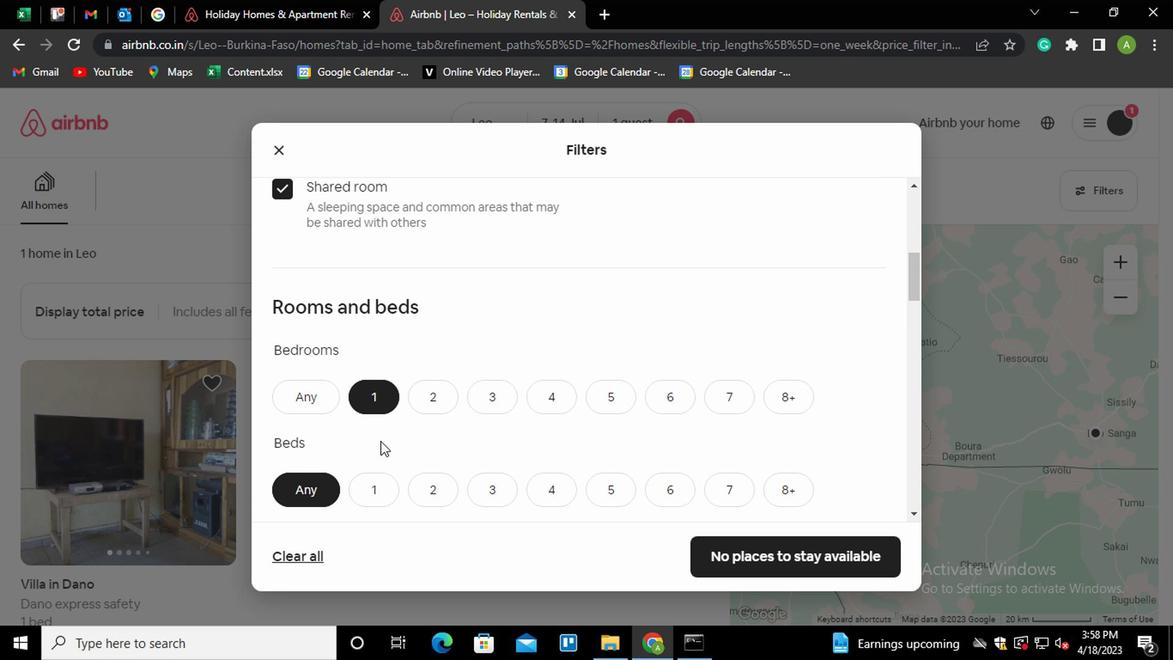 
Action: Mouse pressed left at (372, 482)
Screenshot: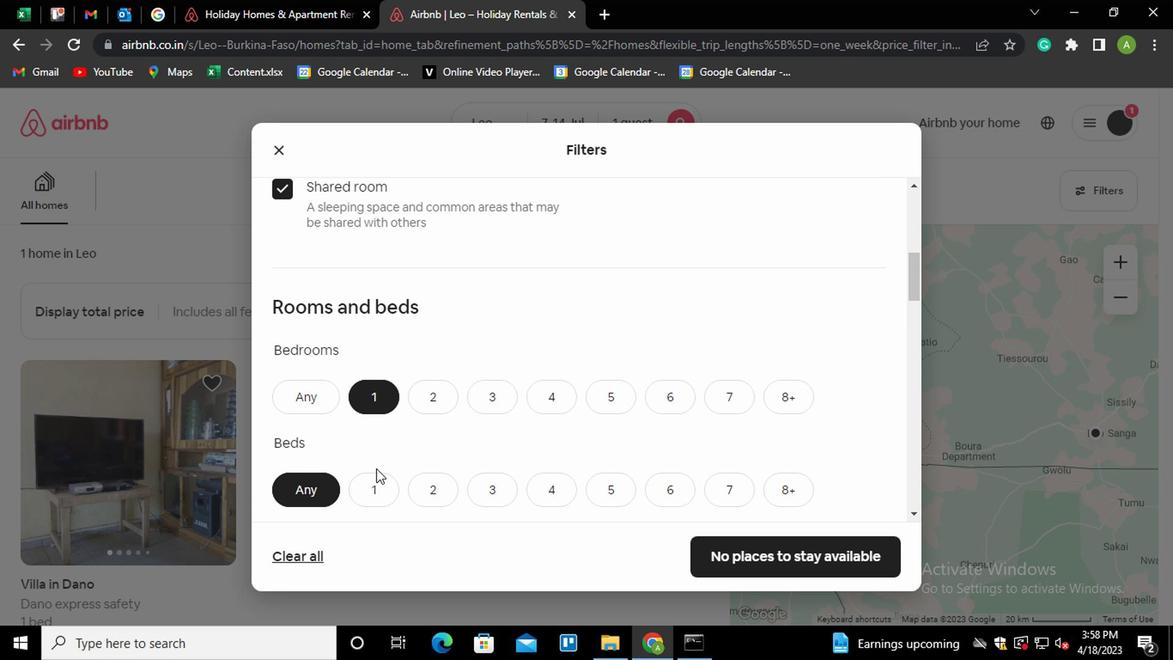 
Action: Mouse moved to (561, 397)
Screenshot: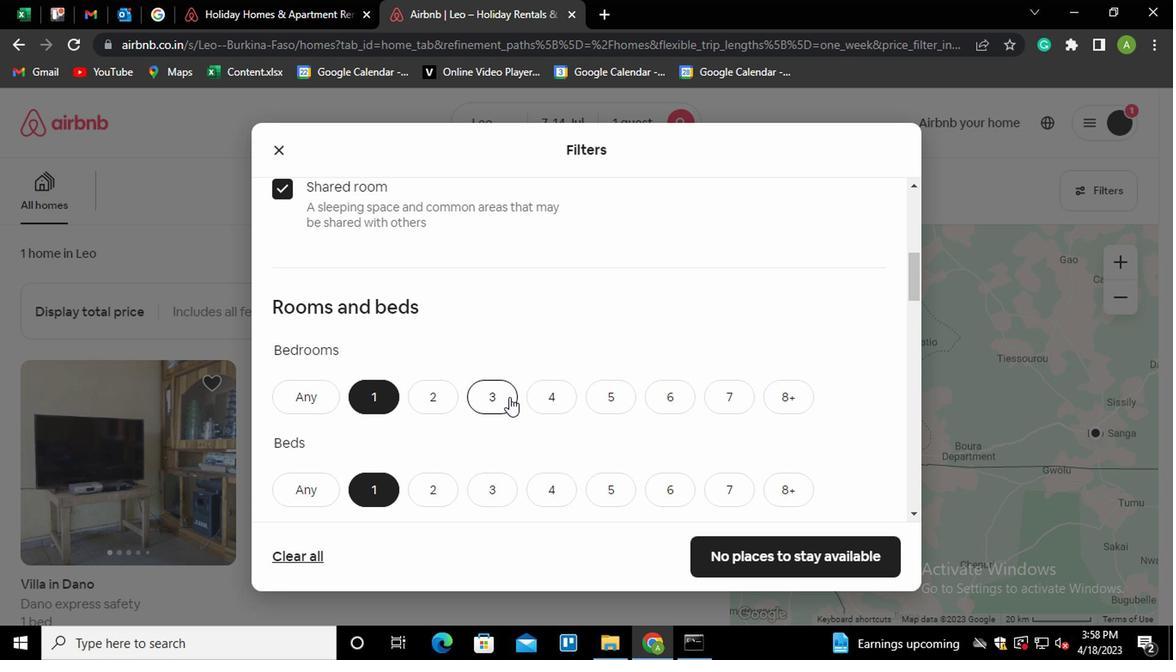 
Action: Mouse scrolled (561, 396) with delta (0, 0)
Screenshot: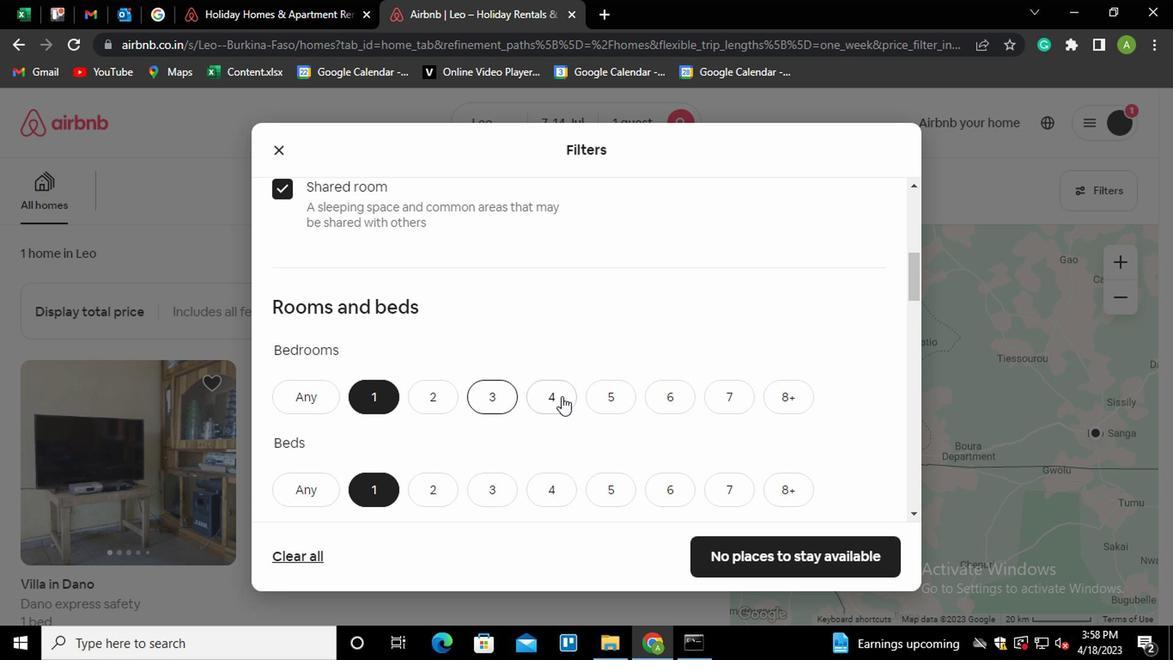 
Action: Mouse scrolled (561, 396) with delta (0, 0)
Screenshot: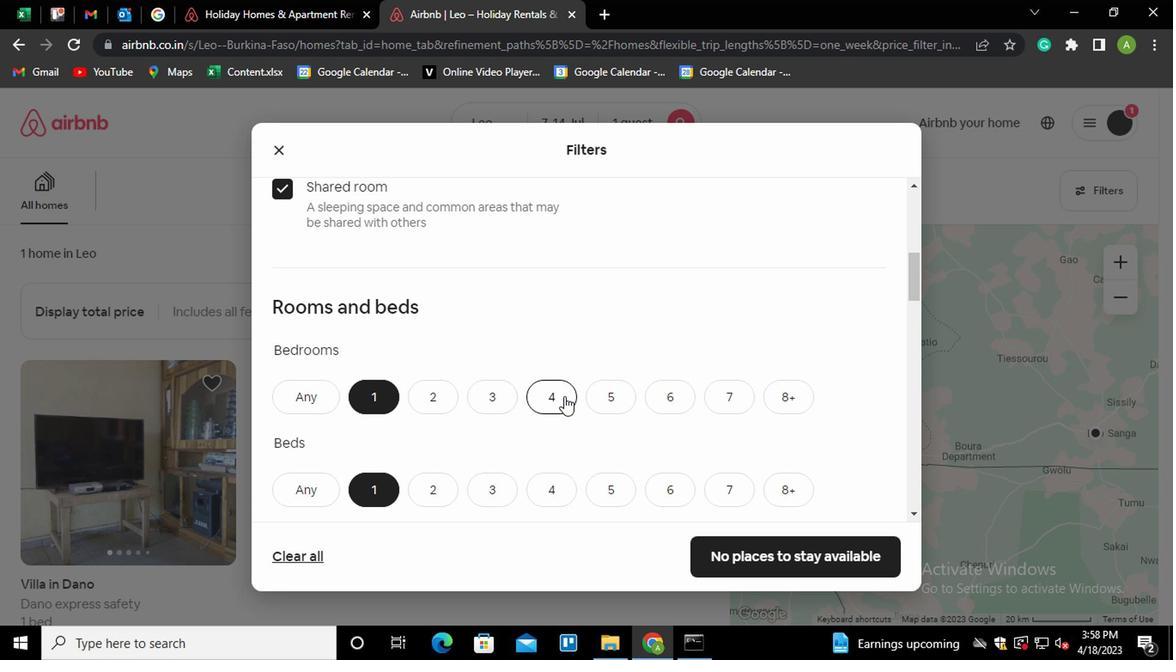 
Action: Mouse moved to (380, 414)
Screenshot: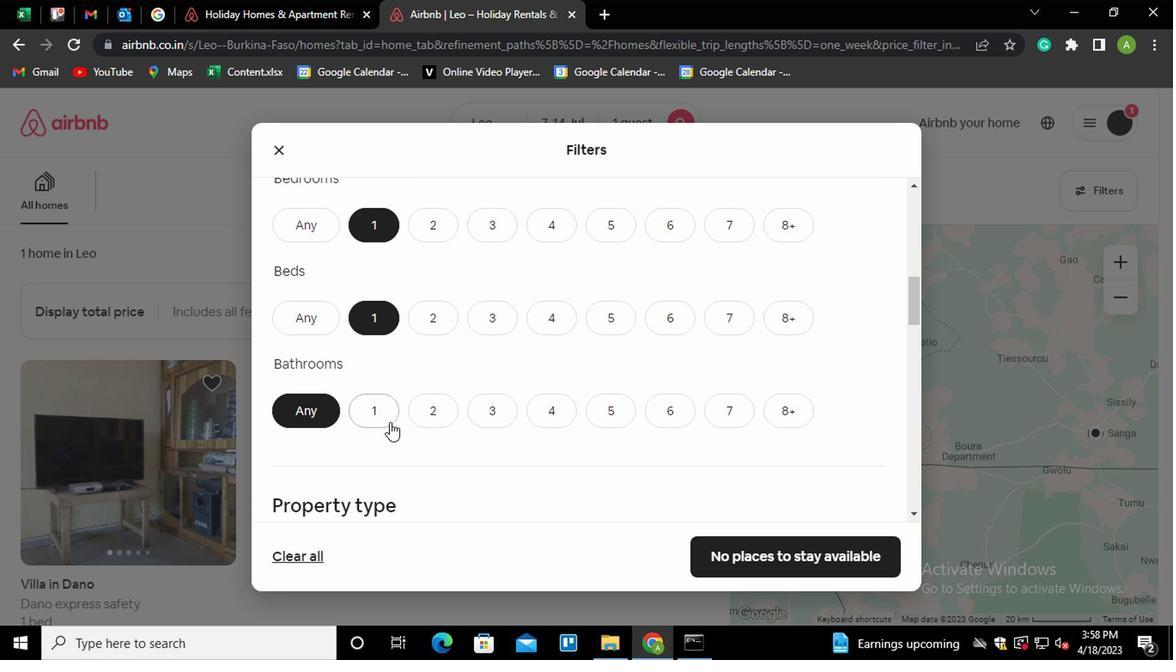 
Action: Mouse pressed left at (380, 414)
Screenshot: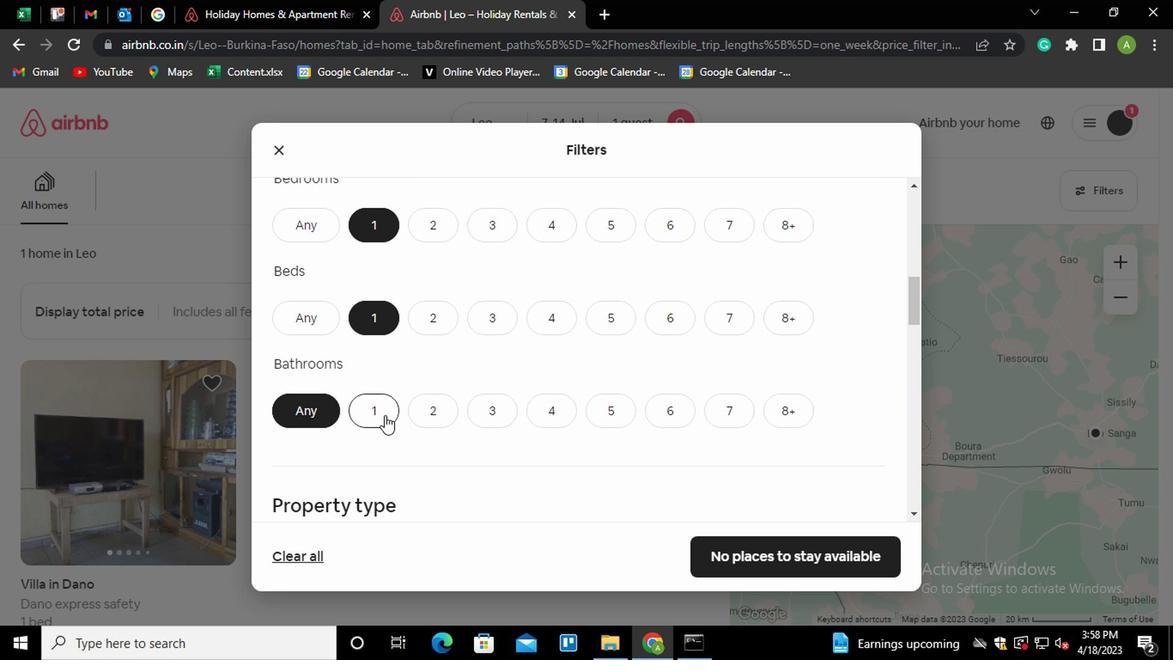 
Action: Mouse moved to (571, 369)
Screenshot: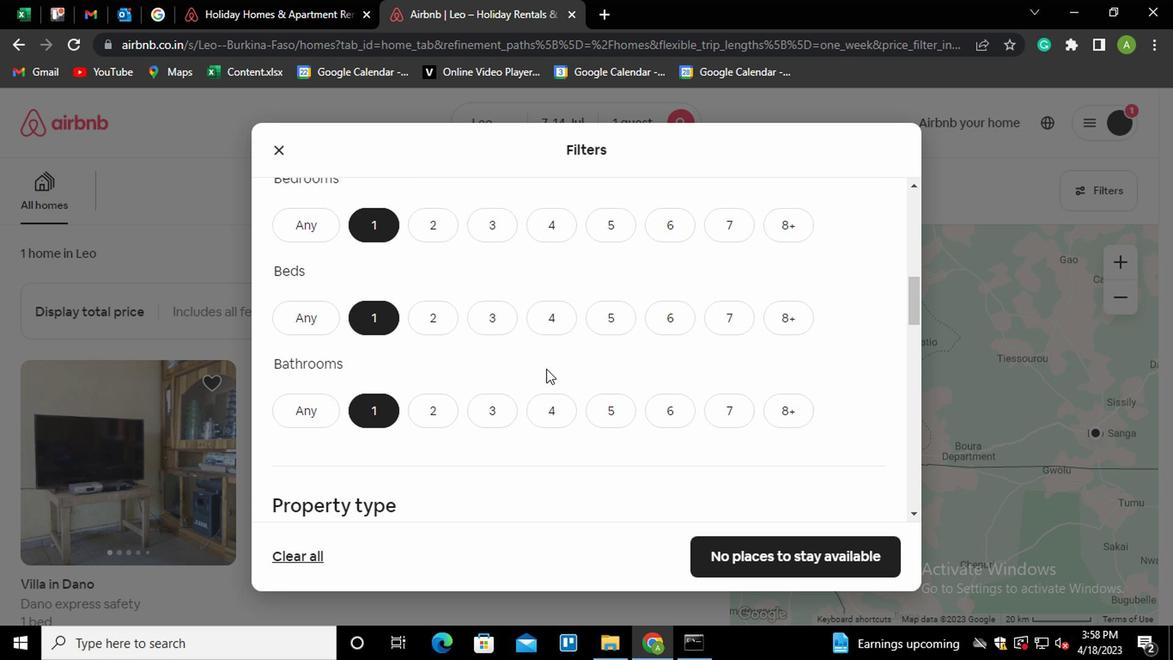 
Action: Mouse scrolled (571, 368) with delta (0, 0)
Screenshot: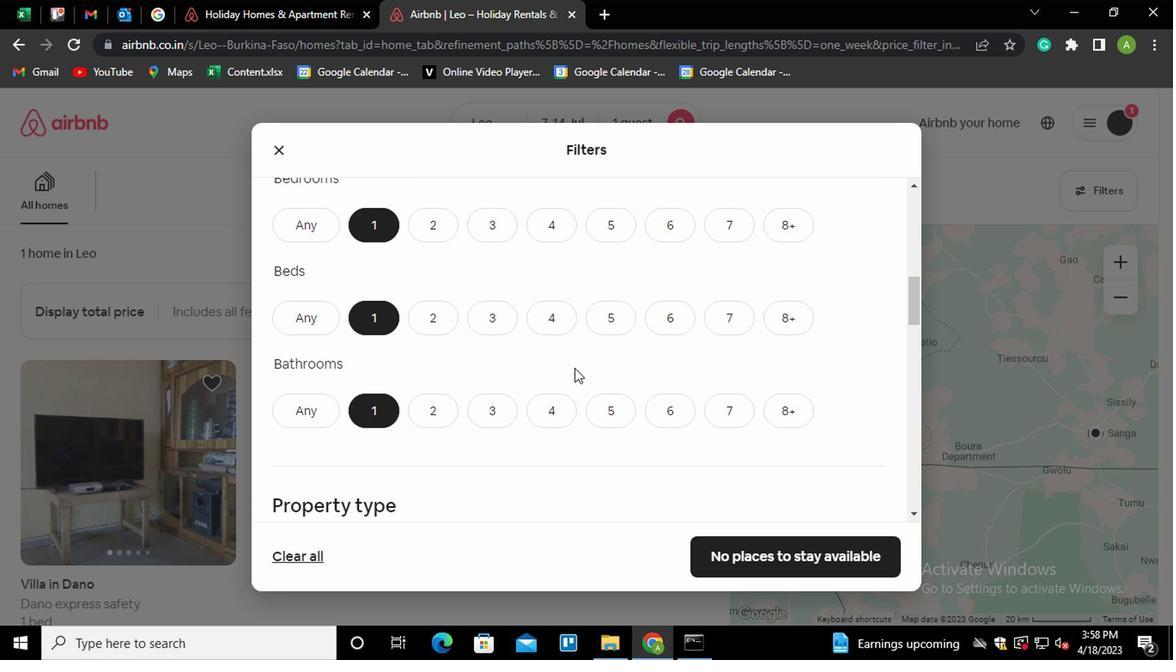 
Action: Mouse scrolled (571, 368) with delta (0, 0)
Screenshot: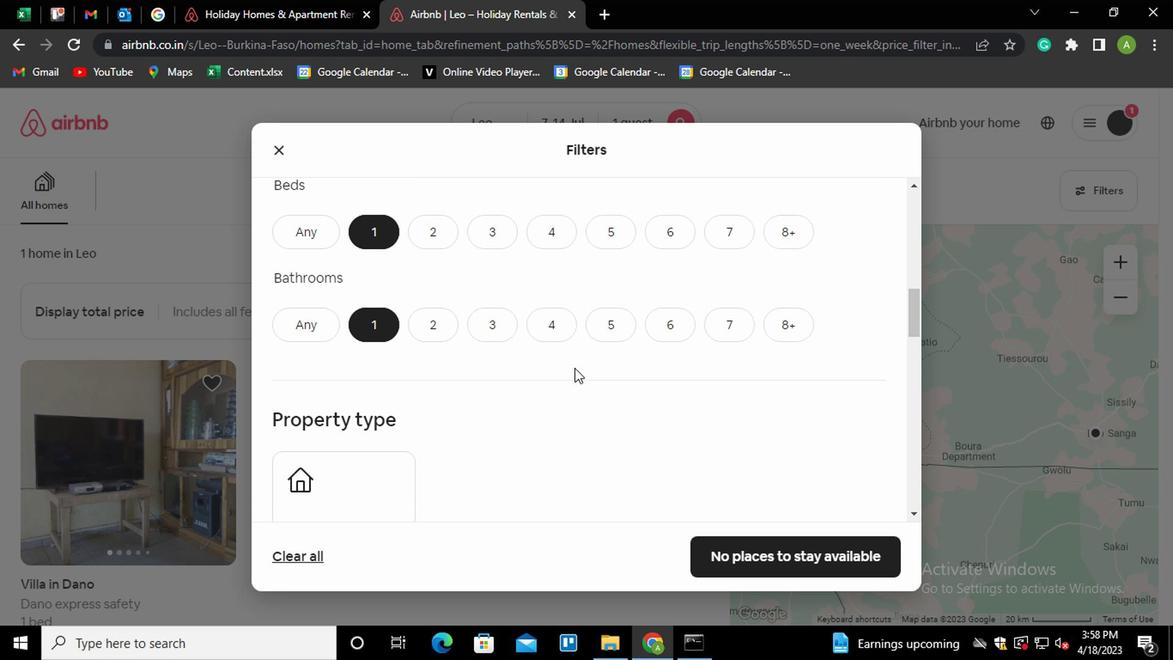 
Action: Mouse scrolled (571, 368) with delta (0, 0)
Screenshot: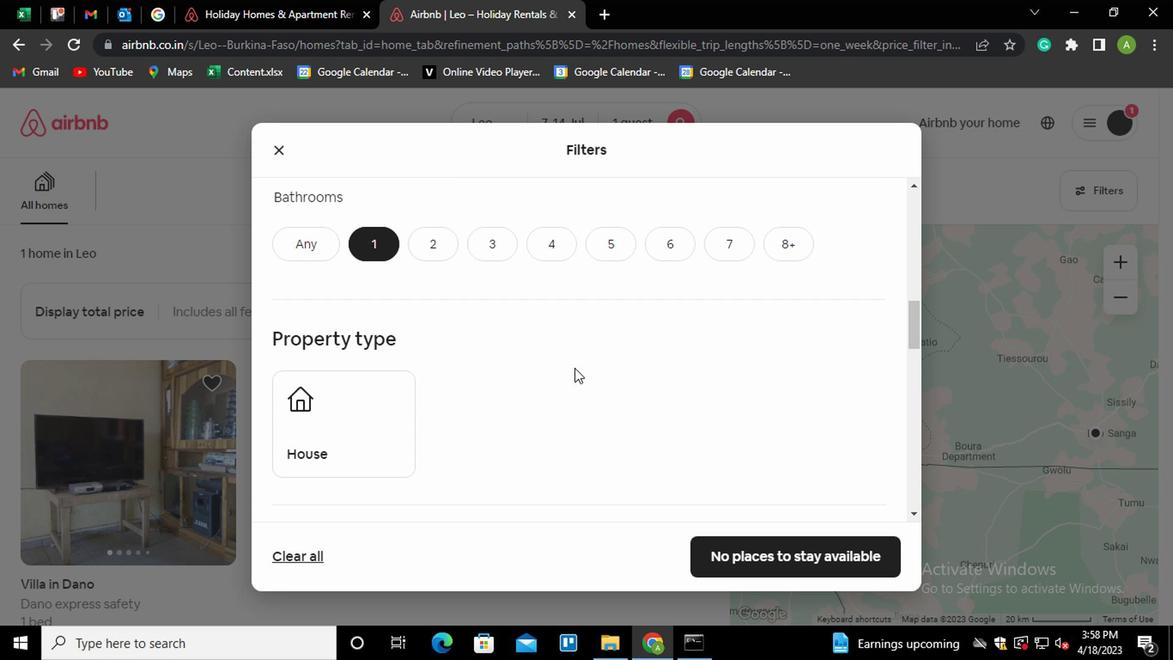 
Action: Mouse scrolled (571, 368) with delta (0, 0)
Screenshot: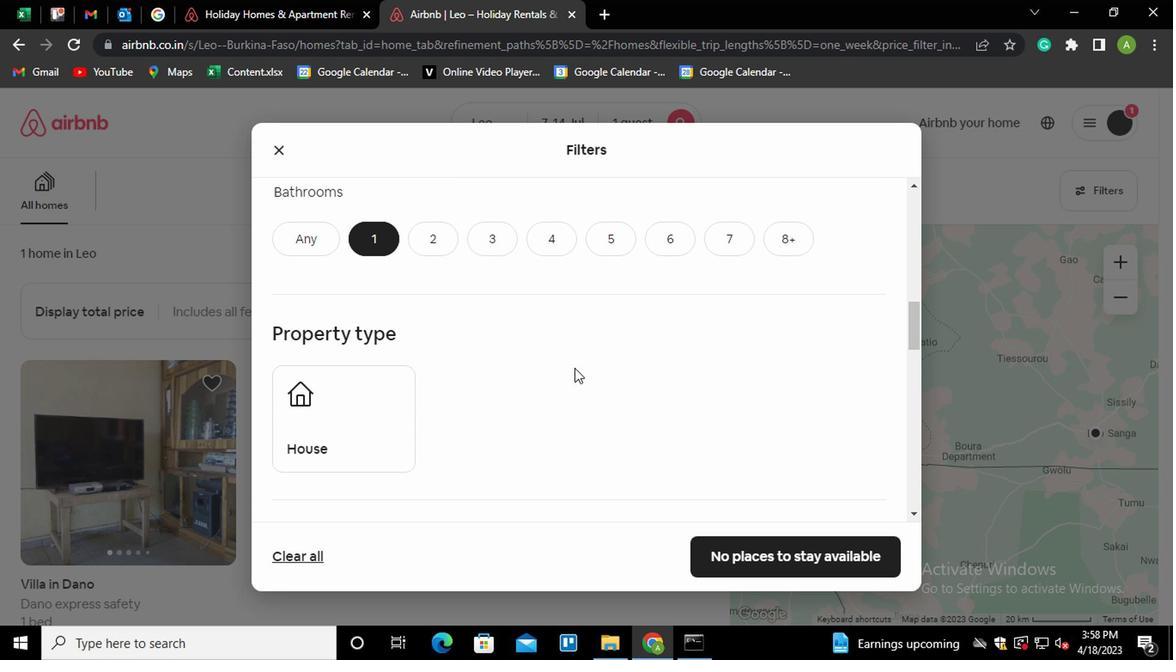 
Action: Mouse moved to (583, 349)
Screenshot: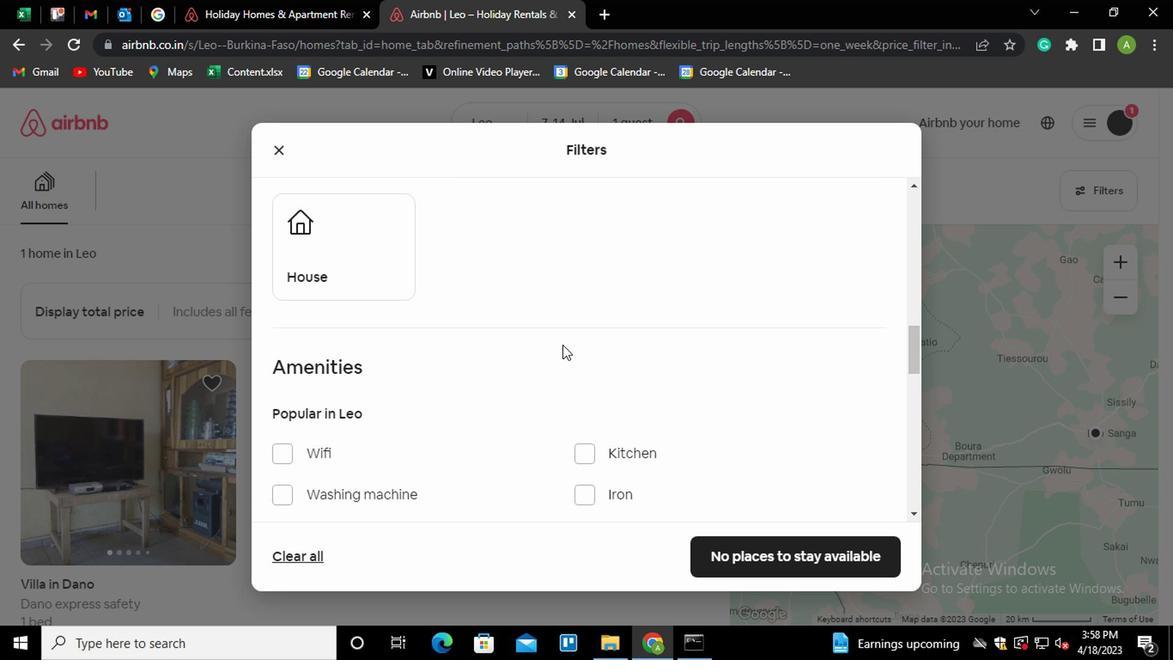 
Action: Mouse scrolled (583, 348) with delta (0, 0)
Screenshot: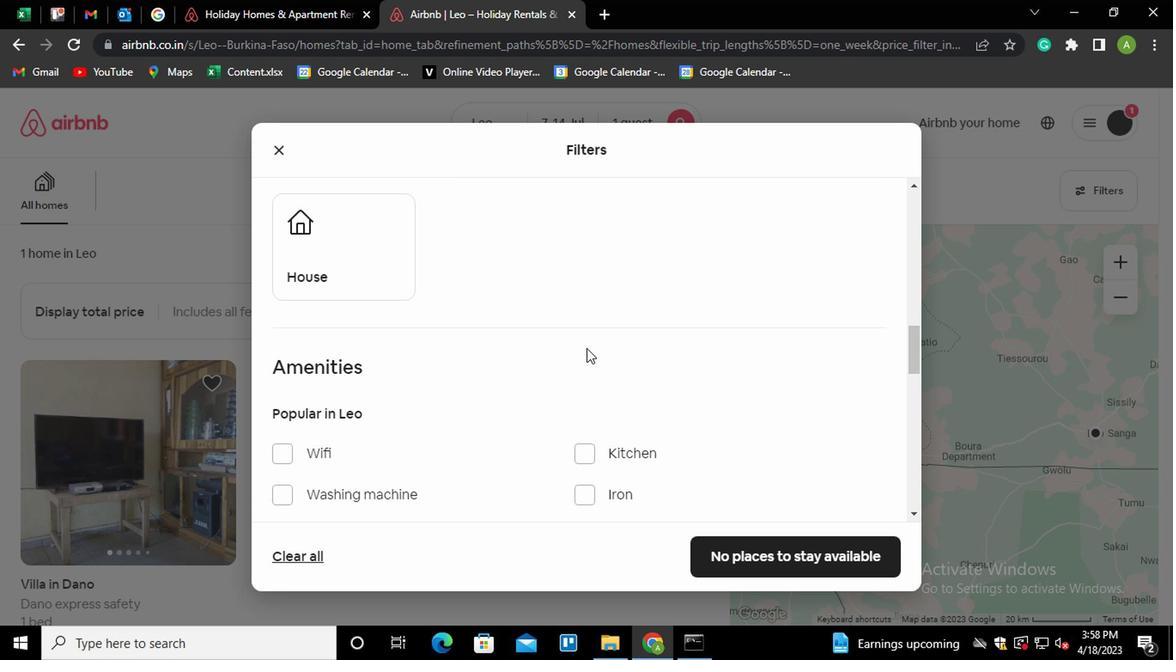 
Action: Mouse moved to (295, 373)
Screenshot: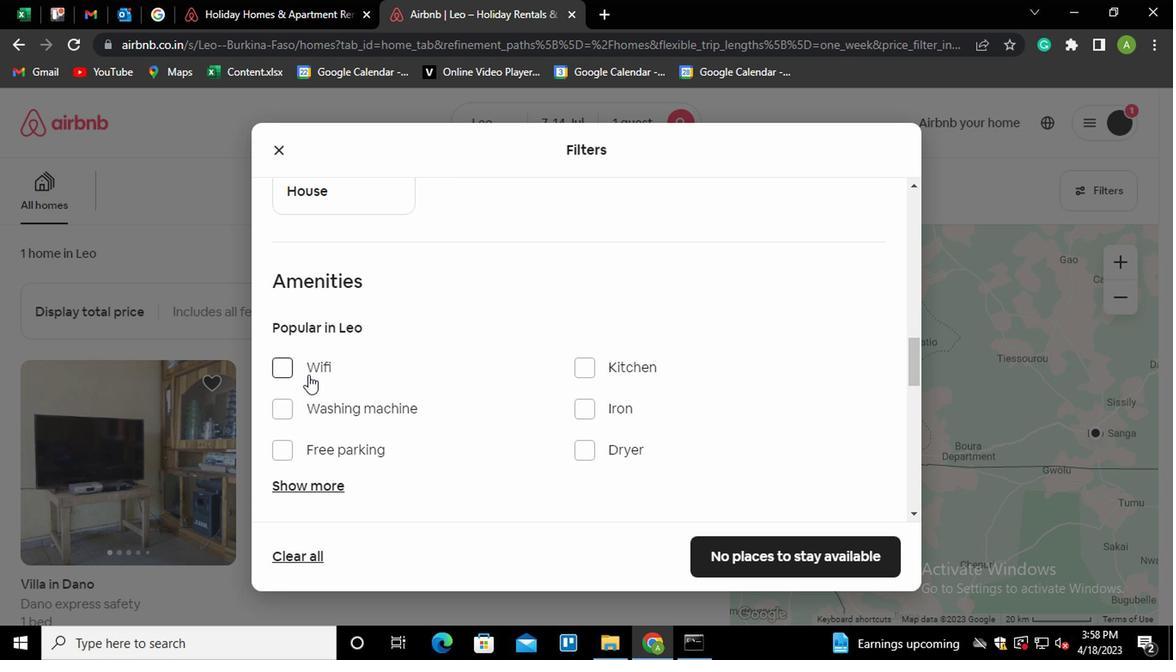 
Action: Mouse pressed left at (295, 373)
Screenshot: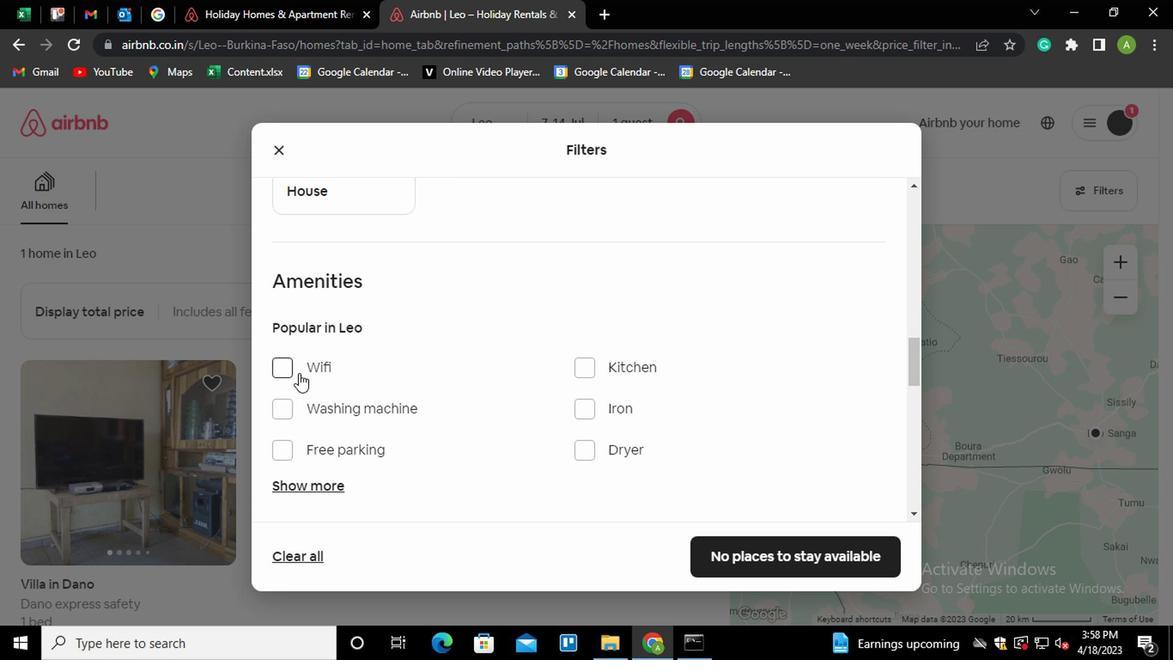 
Action: Mouse moved to (496, 381)
Screenshot: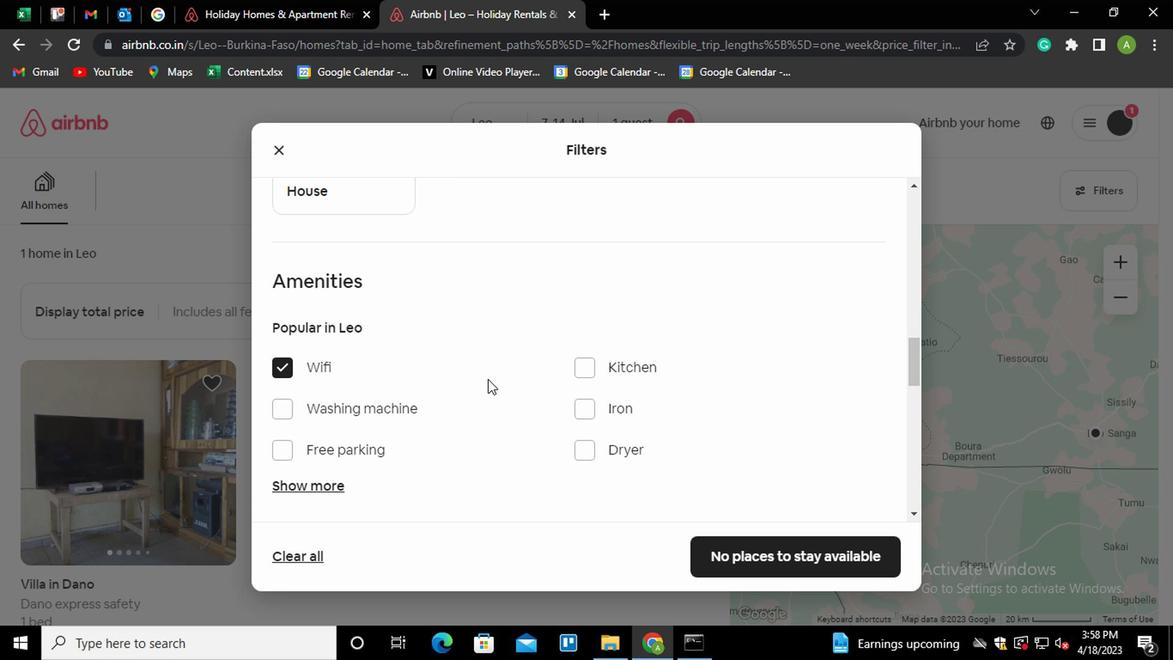 
Action: Mouse scrolled (496, 380) with delta (0, -1)
Screenshot: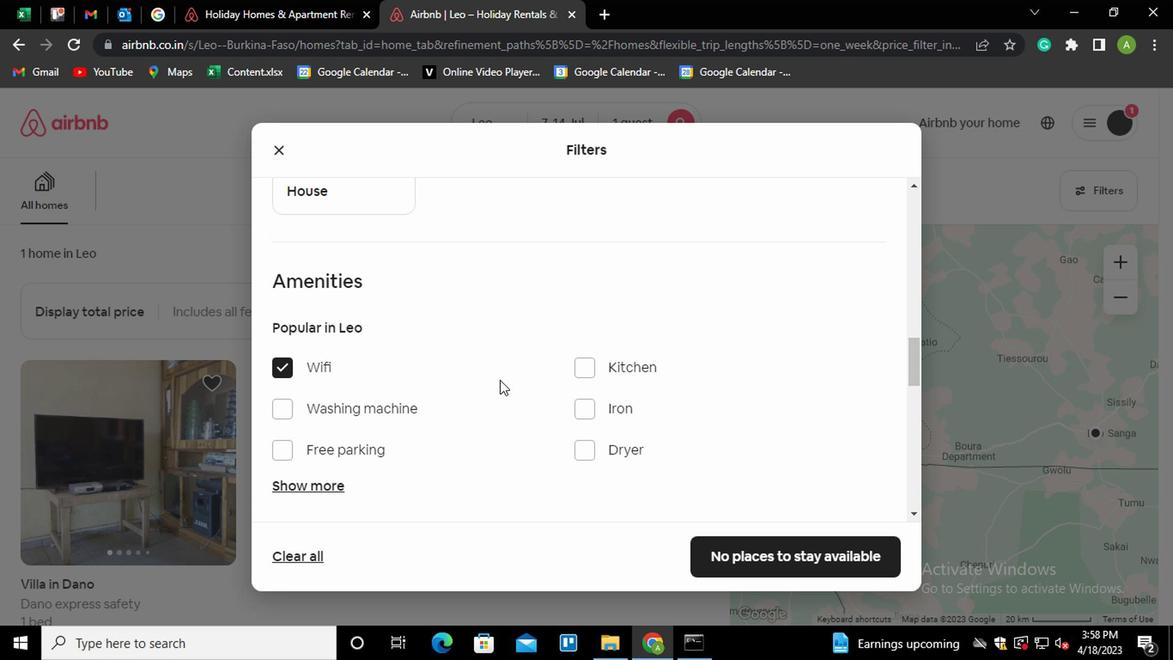 
Action: Mouse moved to (314, 400)
Screenshot: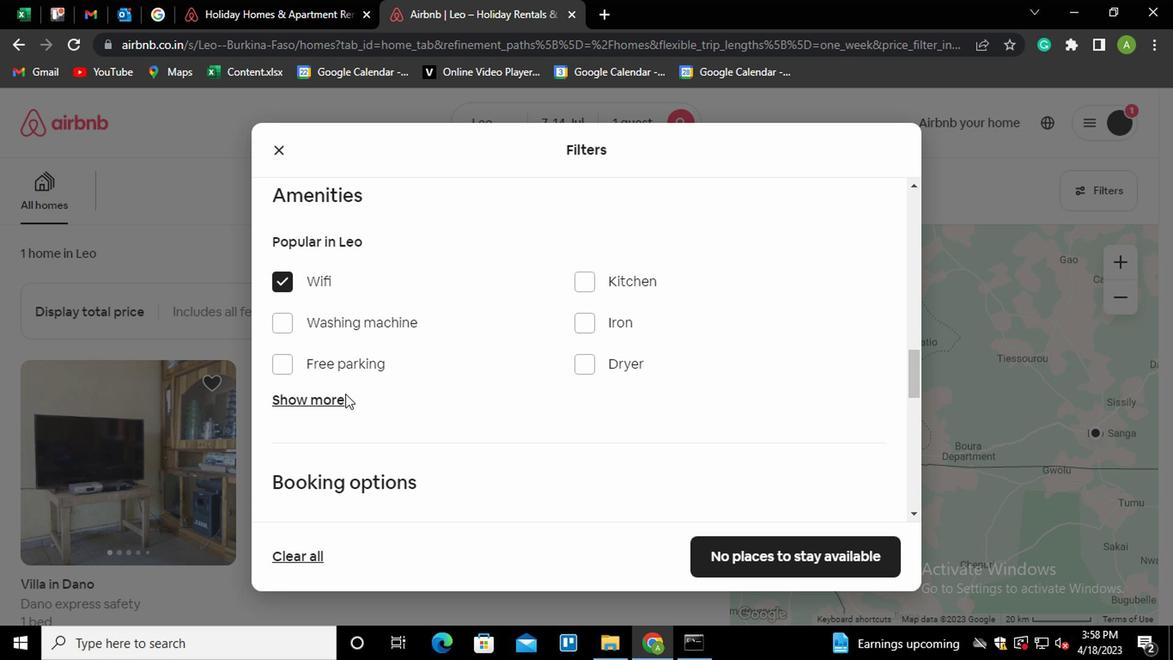 
Action: Mouse pressed left at (314, 400)
Screenshot: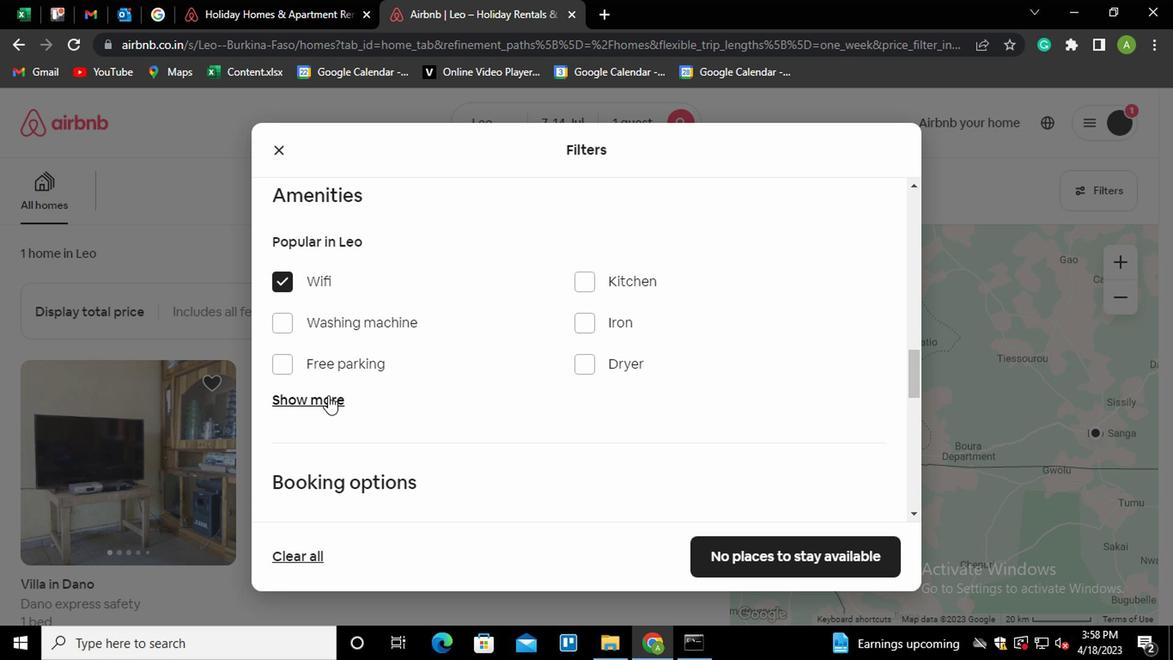 
Action: Mouse moved to (457, 380)
Screenshot: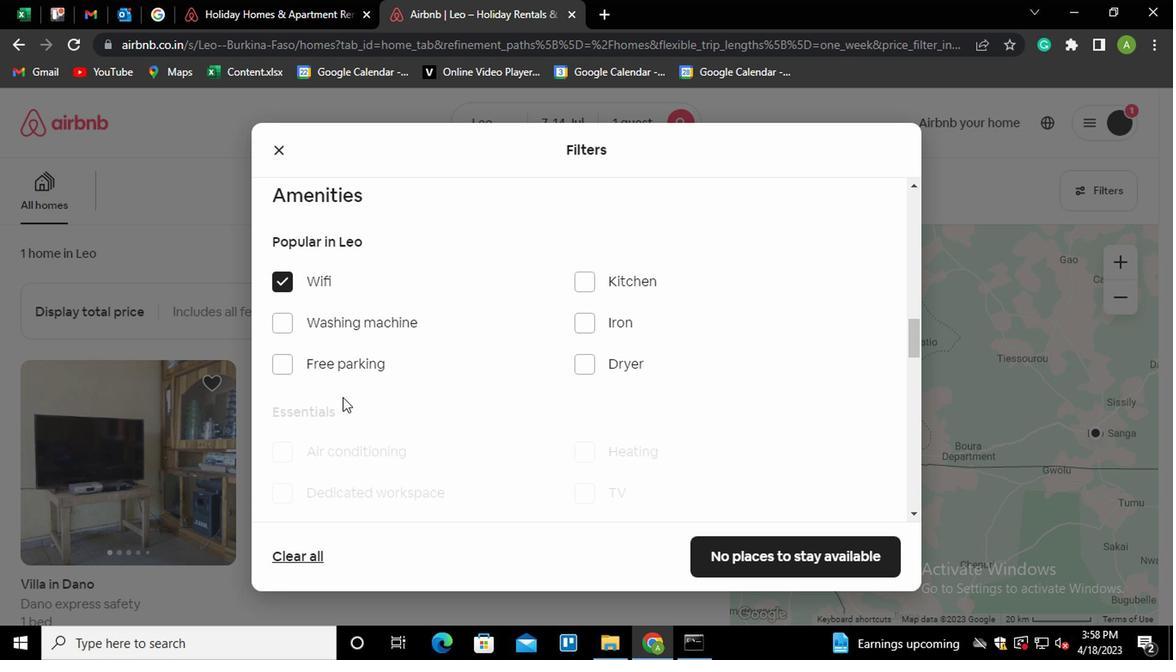 
Action: Mouse scrolled (457, 379) with delta (0, 0)
Screenshot: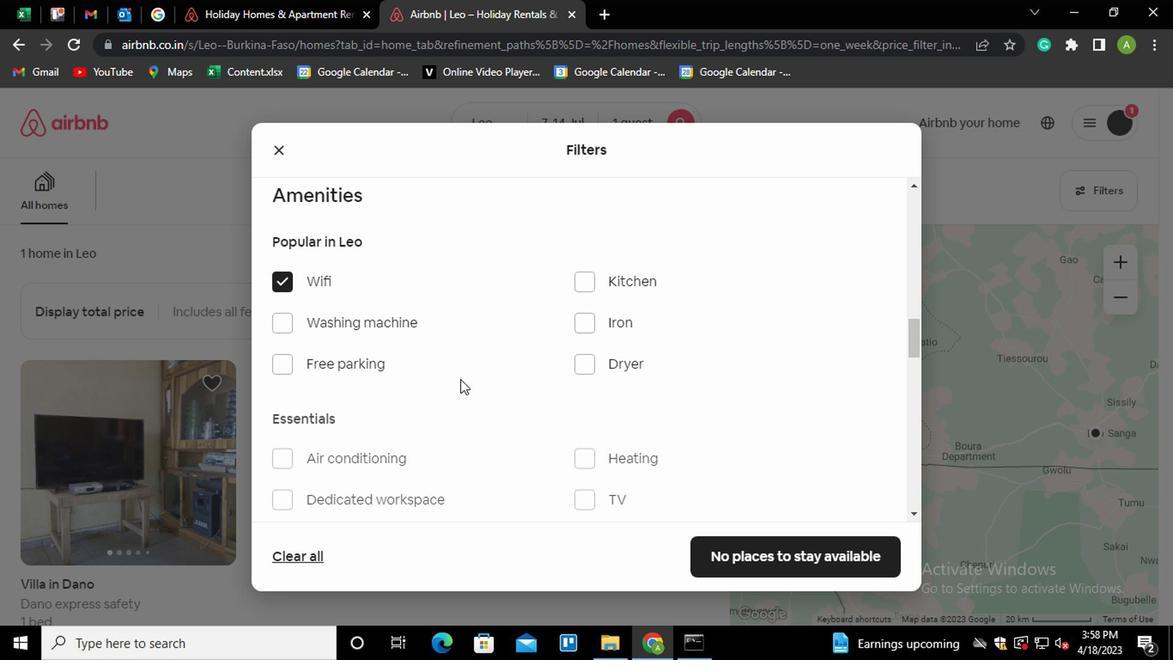 
Action: Mouse moved to (276, 366)
Screenshot: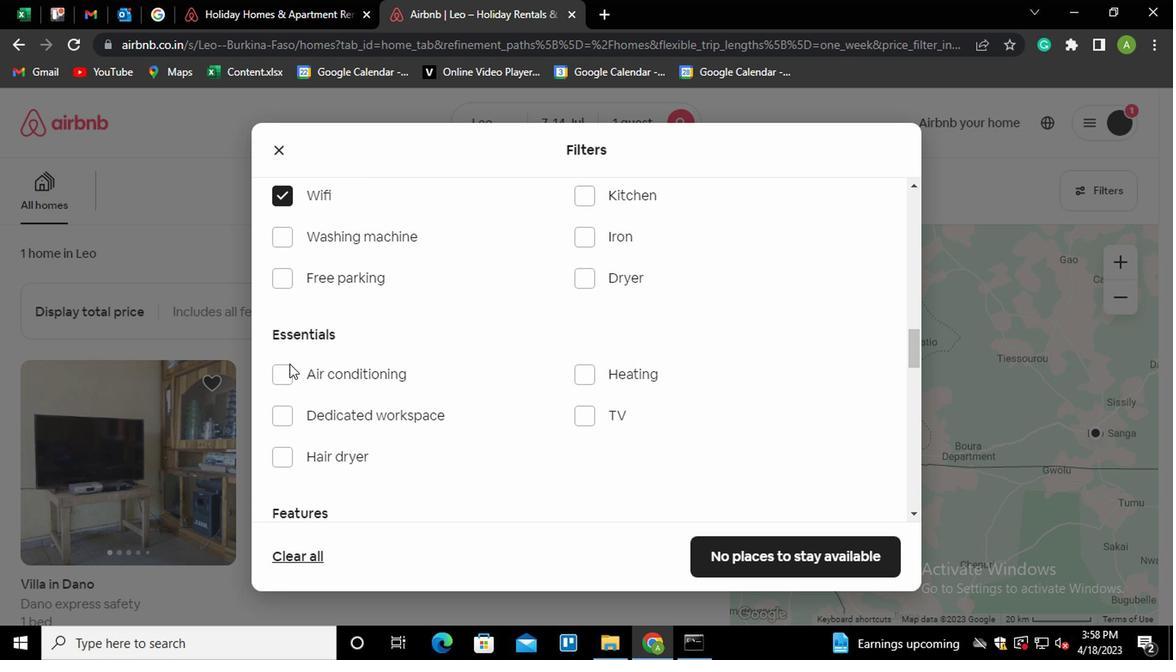 
Action: Mouse pressed left at (276, 366)
Screenshot: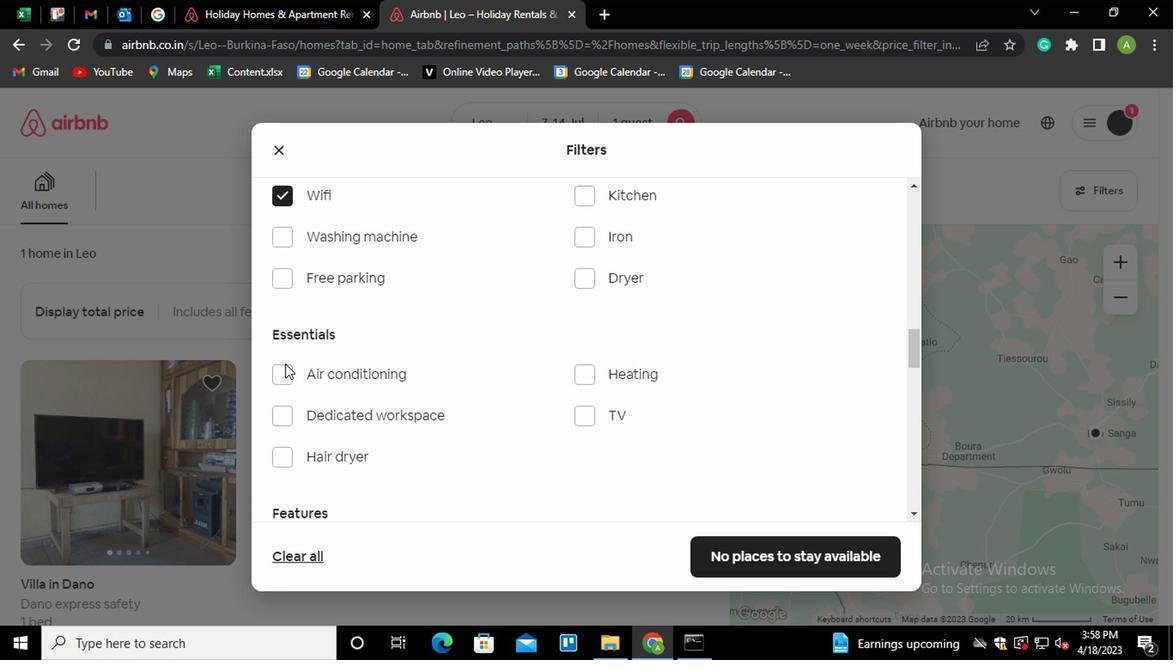 
Action: Mouse moved to (458, 372)
Screenshot: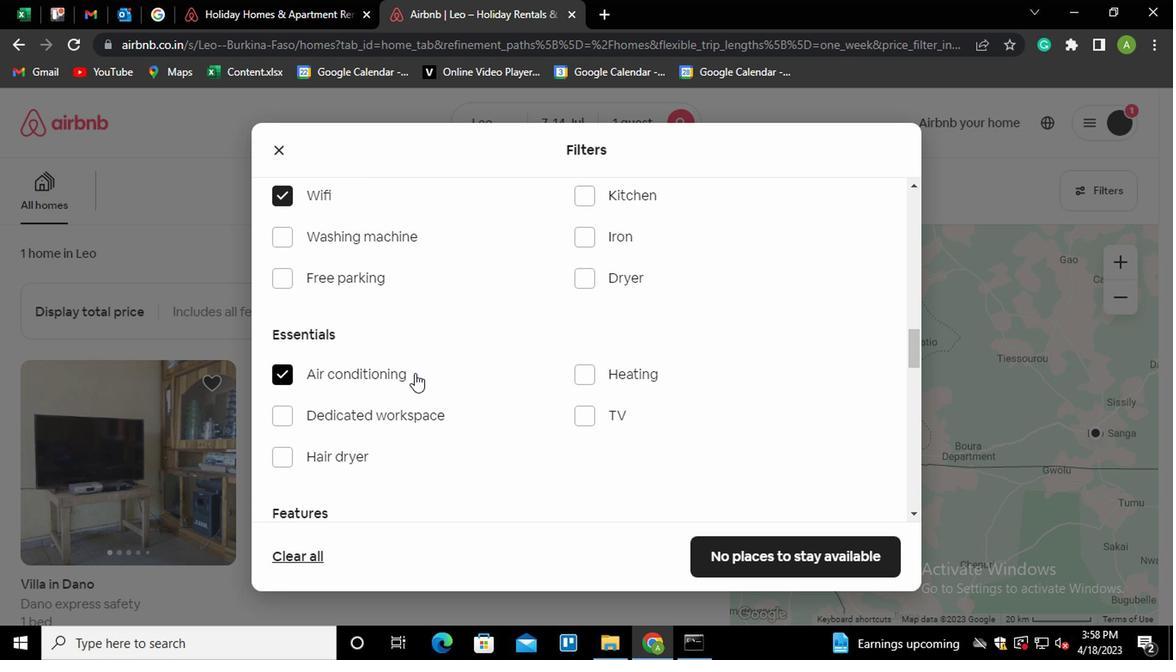 
Action: Mouse scrolled (458, 371) with delta (0, -1)
Screenshot: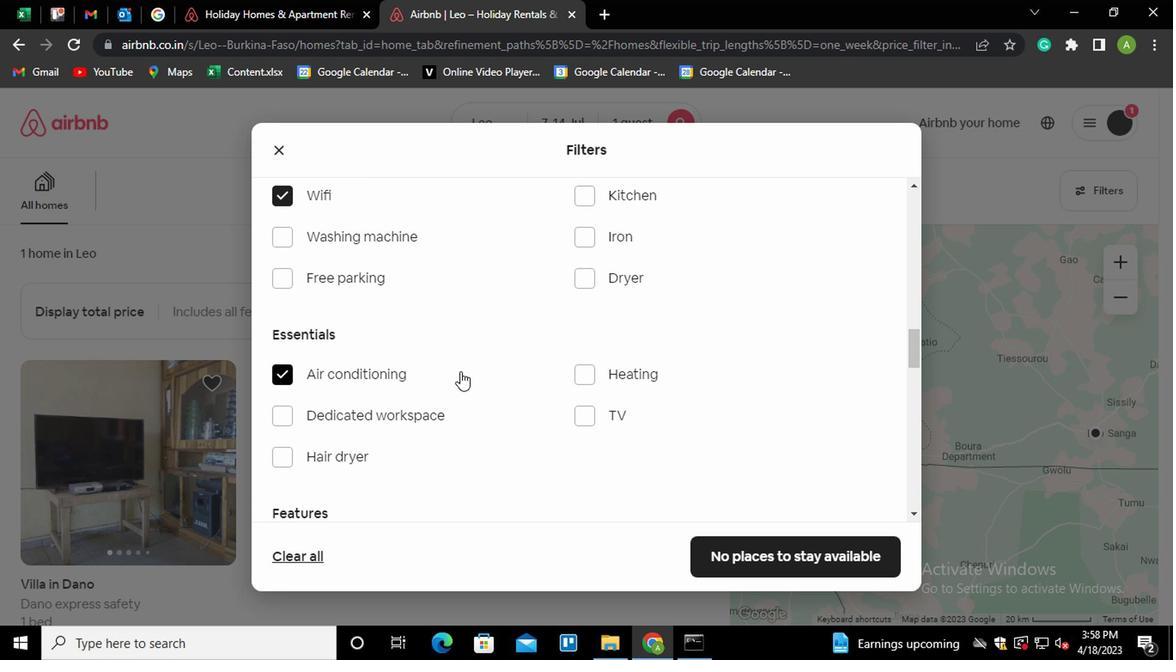 
Action: Mouse scrolled (458, 371) with delta (0, -1)
Screenshot: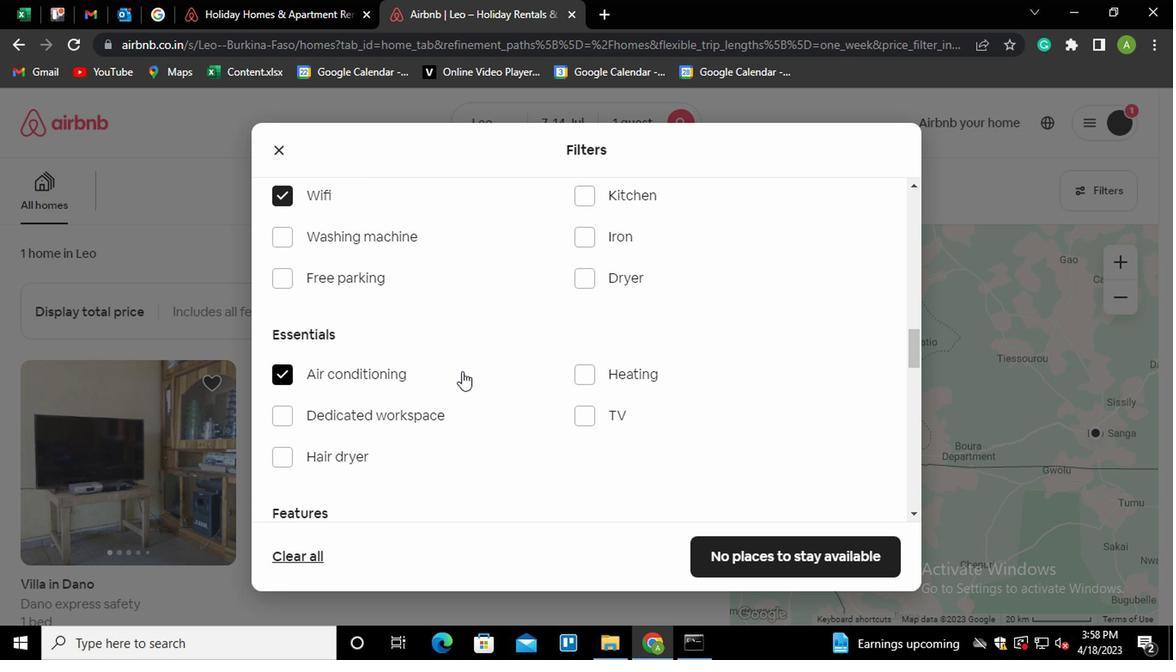 
Action: Mouse scrolled (458, 371) with delta (0, -1)
Screenshot: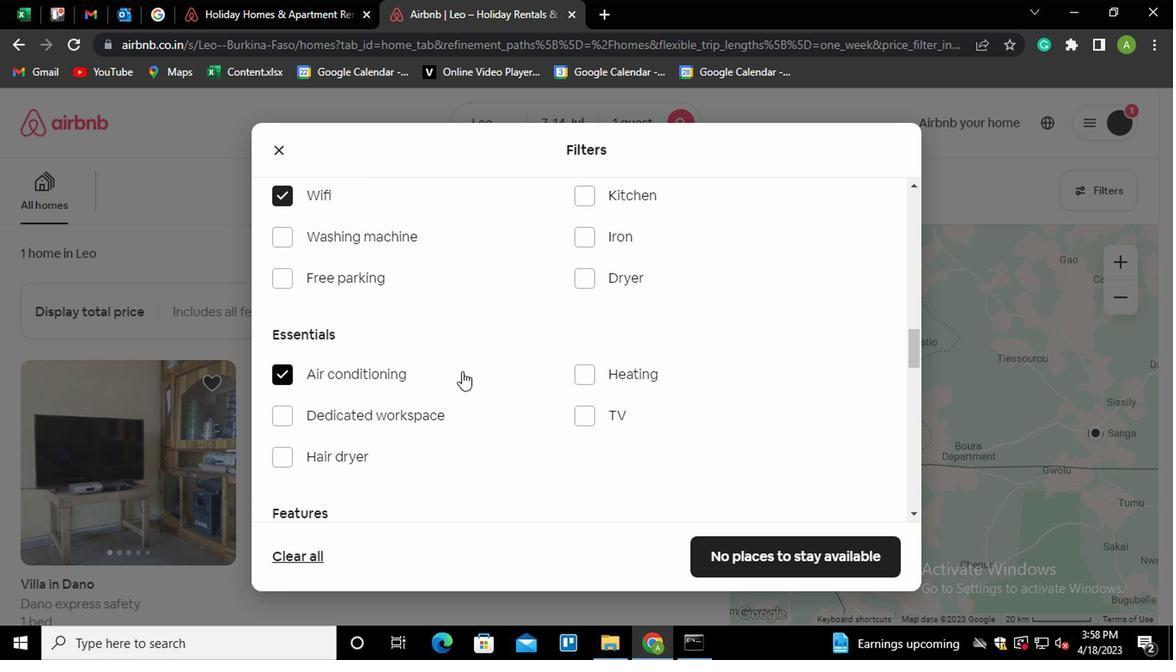 
Action: Mouse moved to (285, 414)
Screenshot: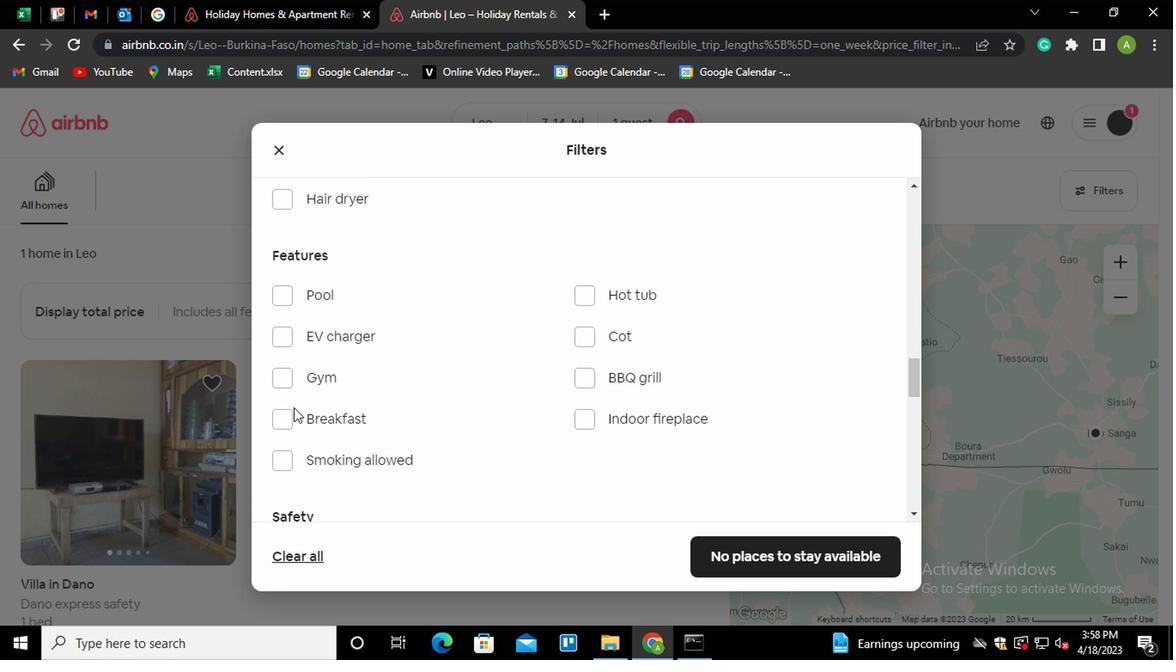 
Action: Mouse pressed left at (285, 414)
Screenshot: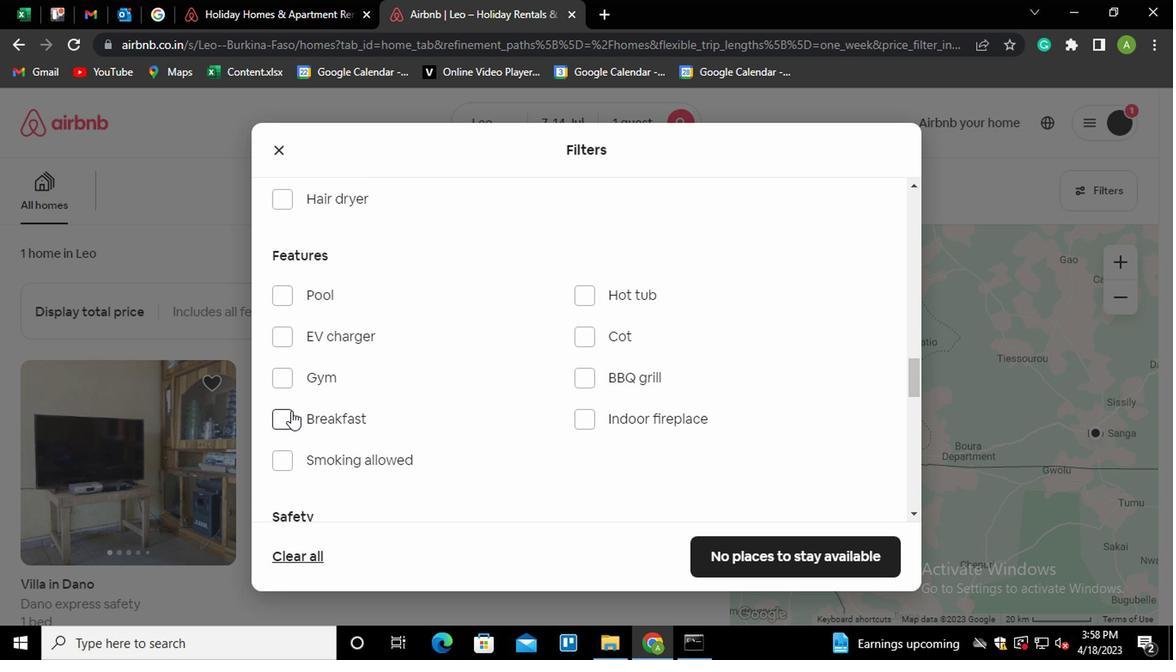 
Action: Mouse moved to (476, 384)
Screenshot: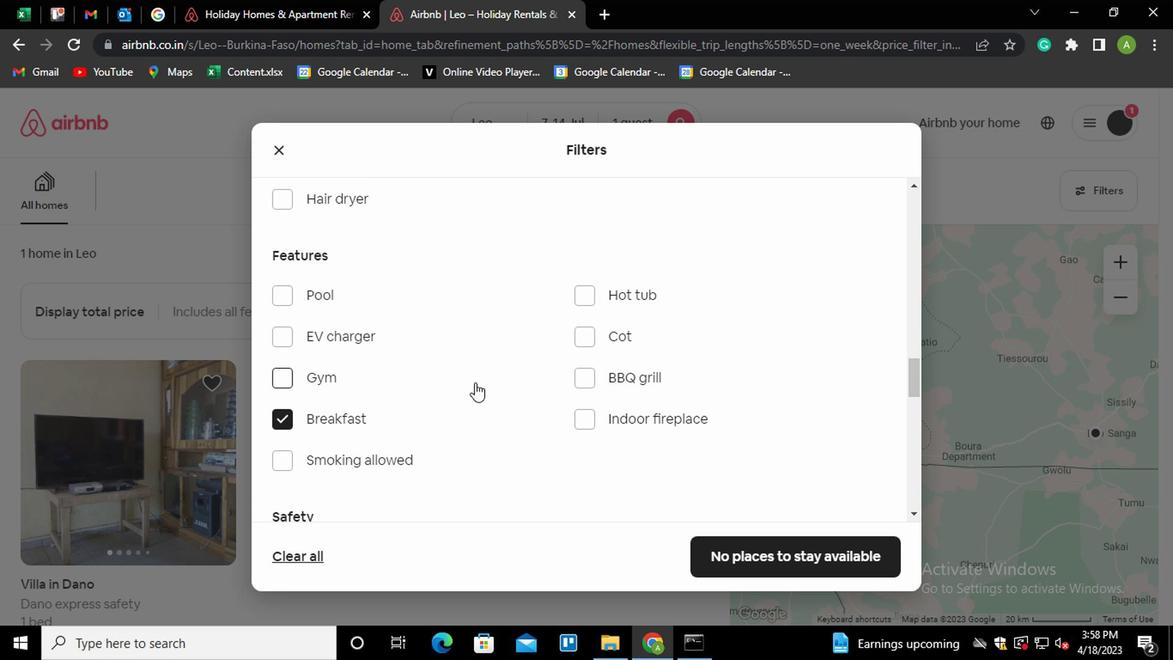 
Action: Mouse scrolled (476, 383) with delta (0, 0)
Screenshot: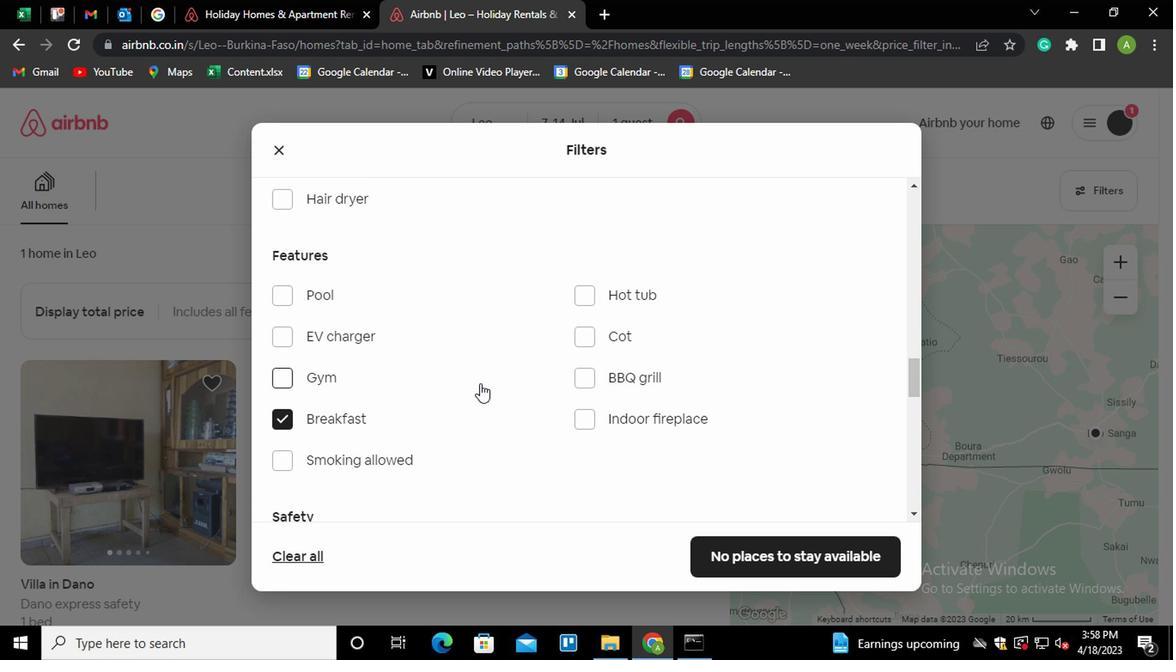 
Action: Mouse scrolled (476, 383) with delta (0, 0)
Screenshot: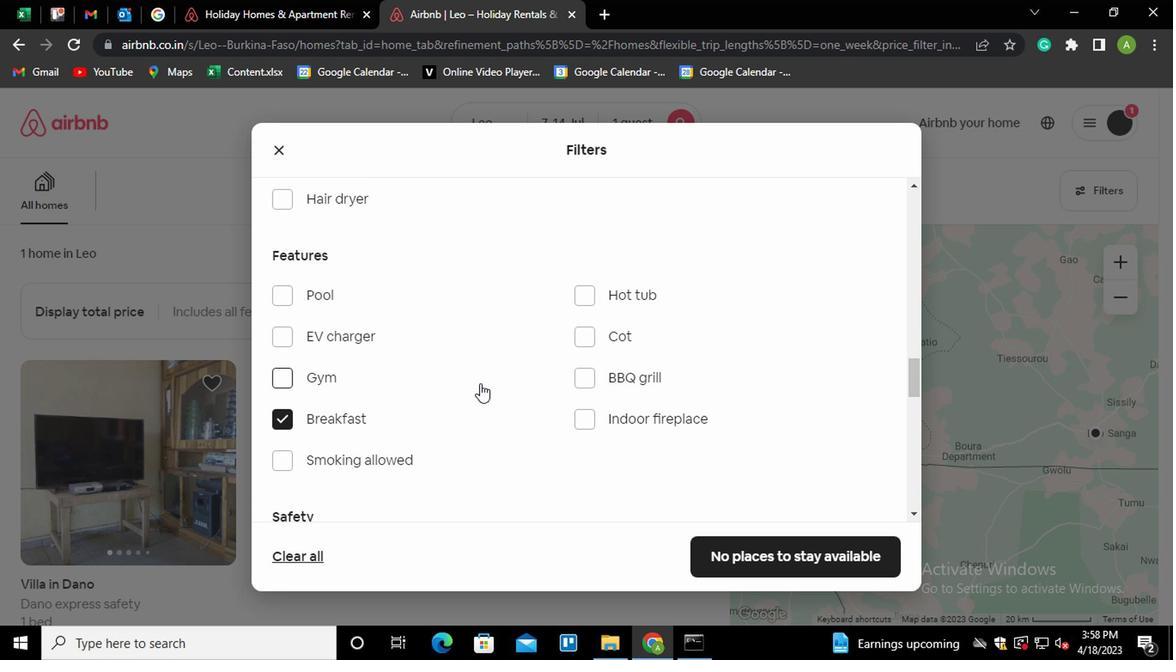 
Action: Mouse scrolled (476, 383) with delta (0, 0)
Screenshot: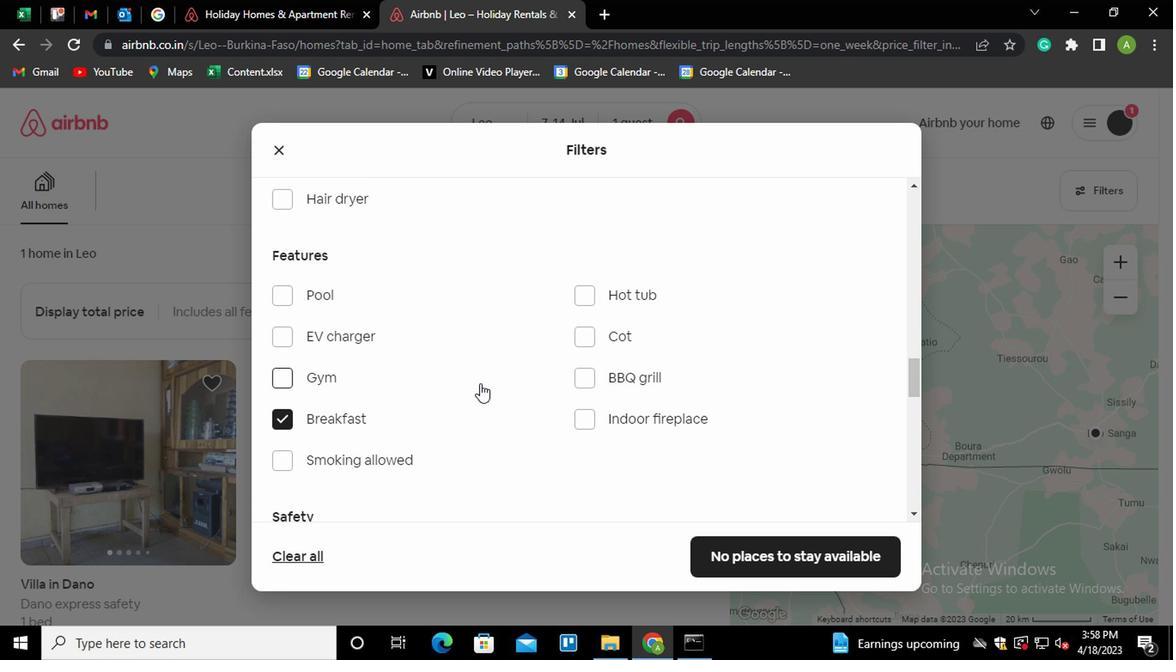 
Action: Mouse scrolled (476, 383) with delta (0, 0)
Screenshot: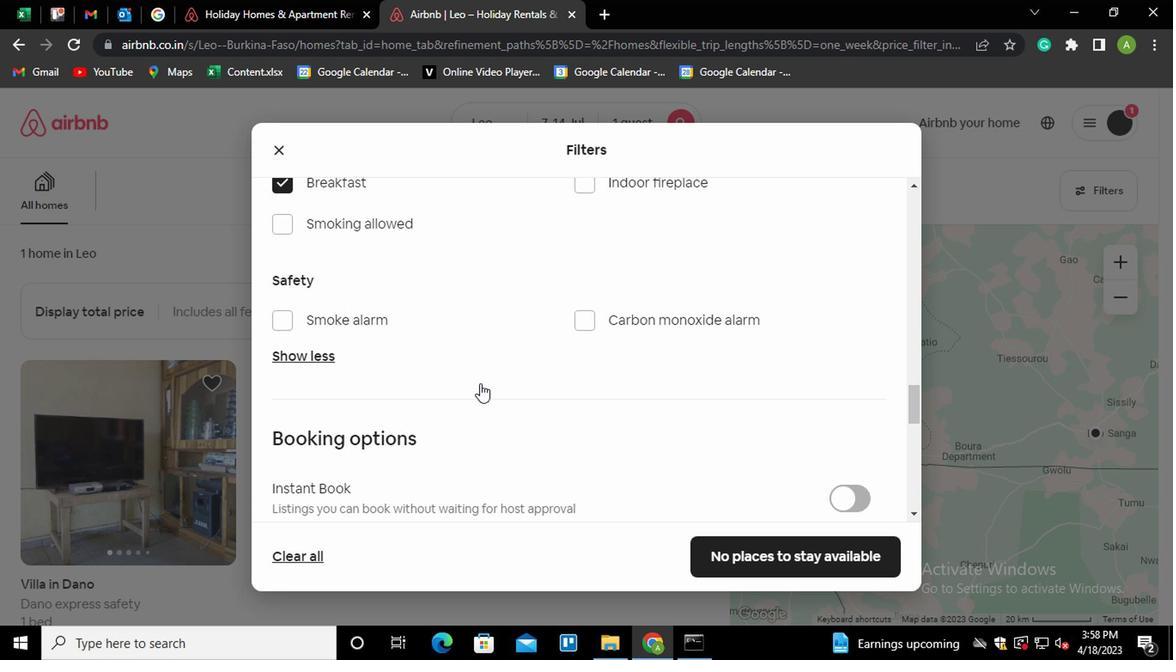 
Action: Mouse scrolled (476, 383) with delta (0, 0)
Screenshot: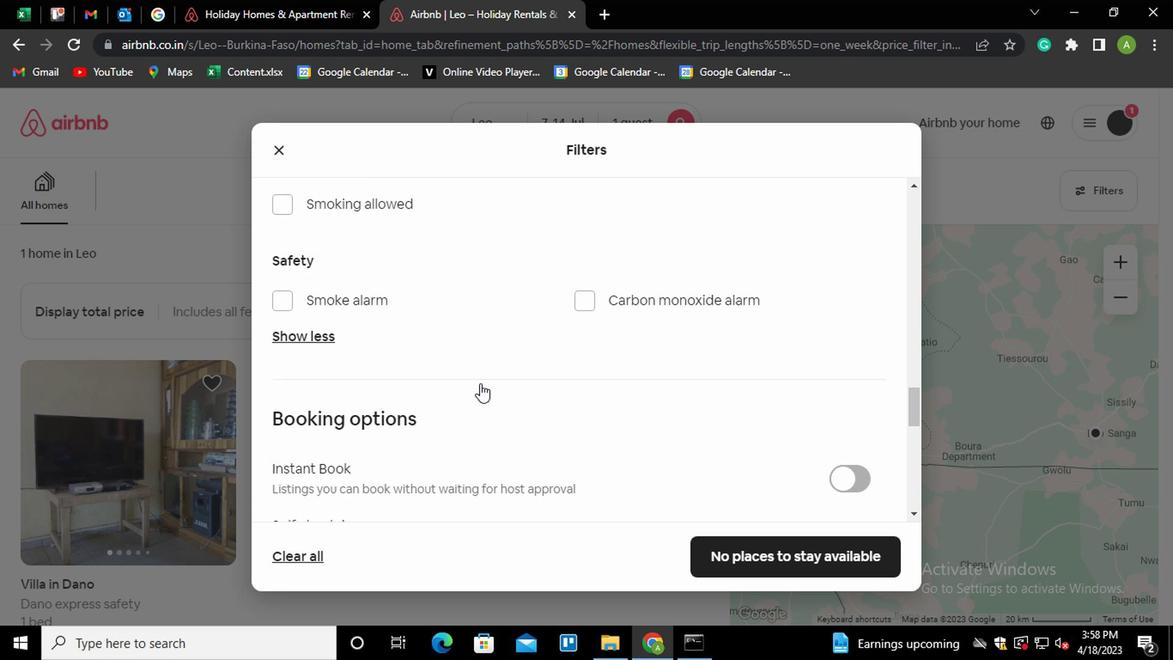 
Action: Mouse scrolled (476, 383) with delta (0, 0)
Screenshot: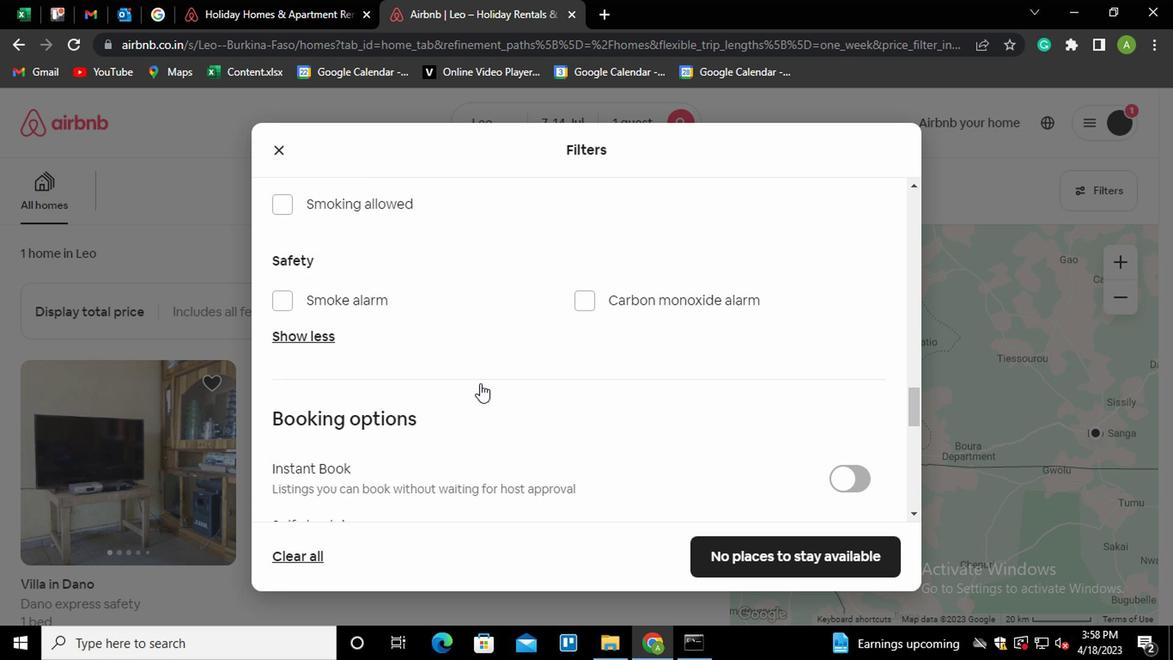 
Action: Mouse scrolled (476, 383) with delta (0, 0)
Screenshot: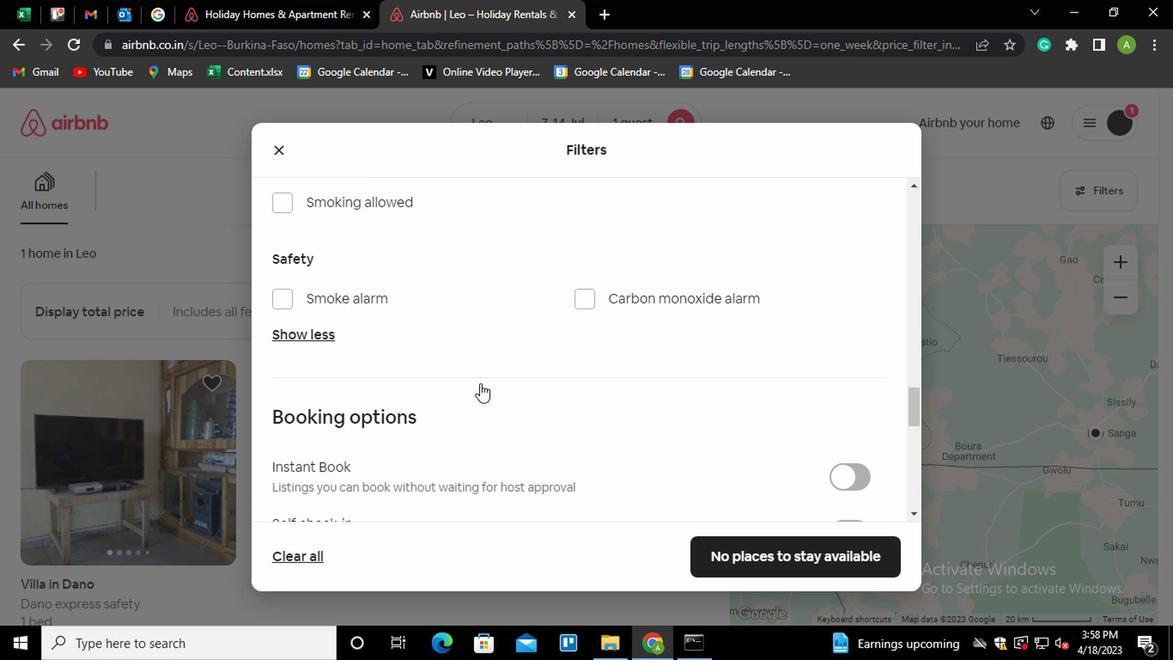 
Action: Mouse moved to (842, 201)
Screenshot: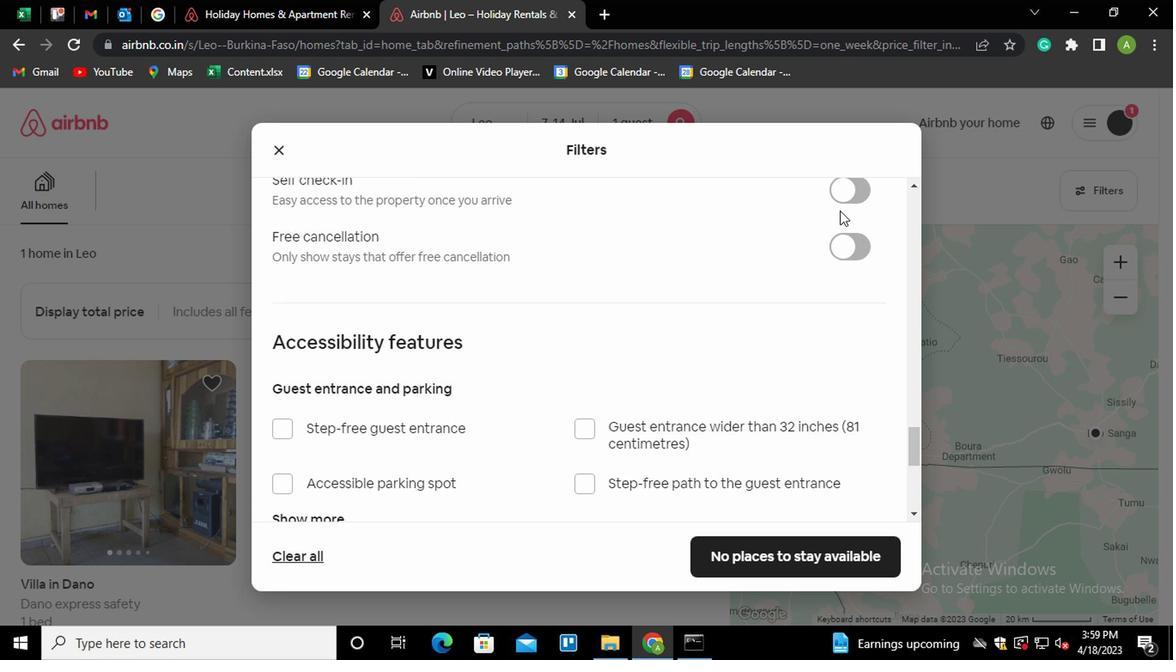 
Action: Mouse pressed left at (842, 201)
Screenshot: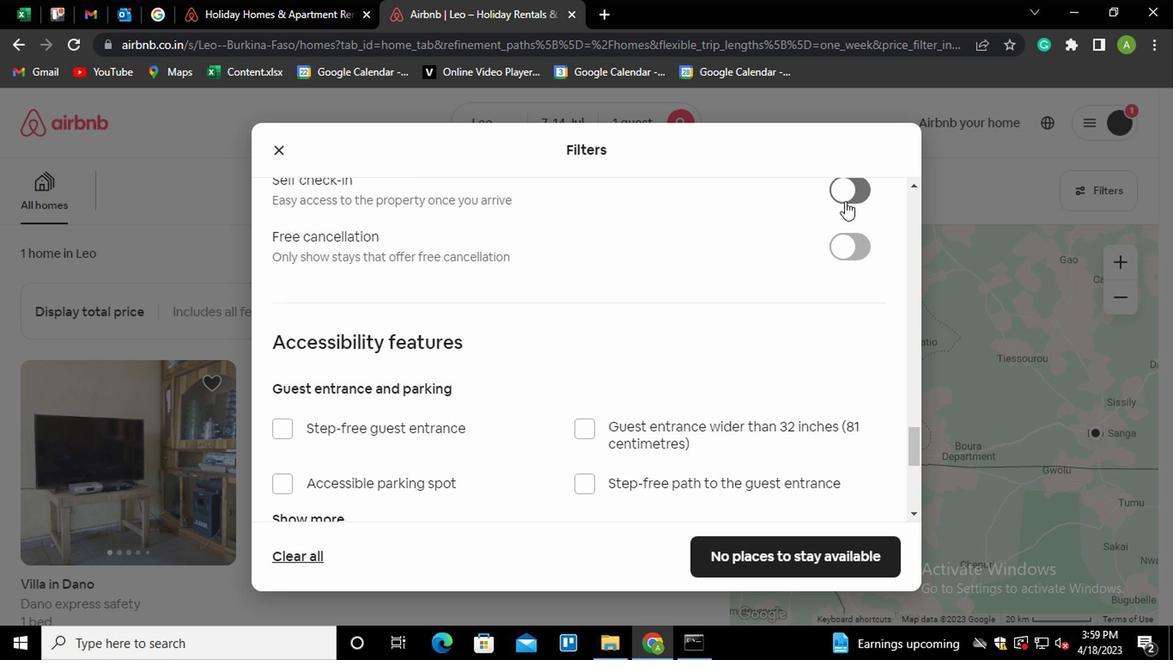 
Action: Mouse moved to (601, 358)
Screenshot: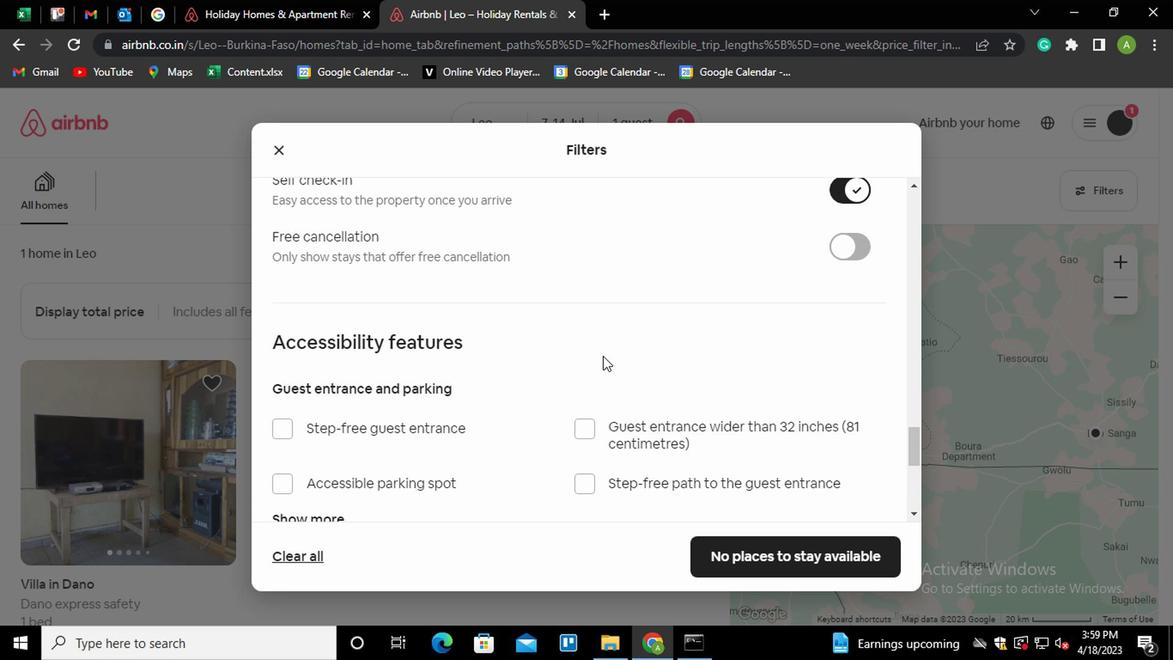 
Action: Mouse scrolled (601, 358) with delta (0, 0)
Screenshot: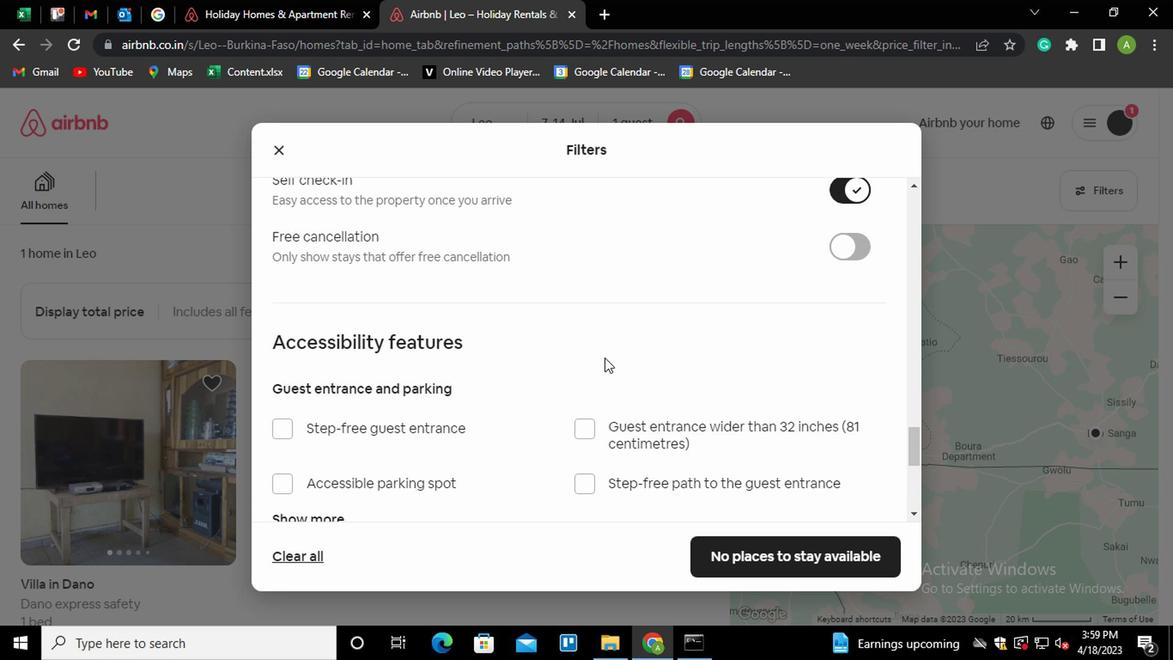 
Action: Mouse scrolled (601, 358) with delta (0, 0)
Screenshot: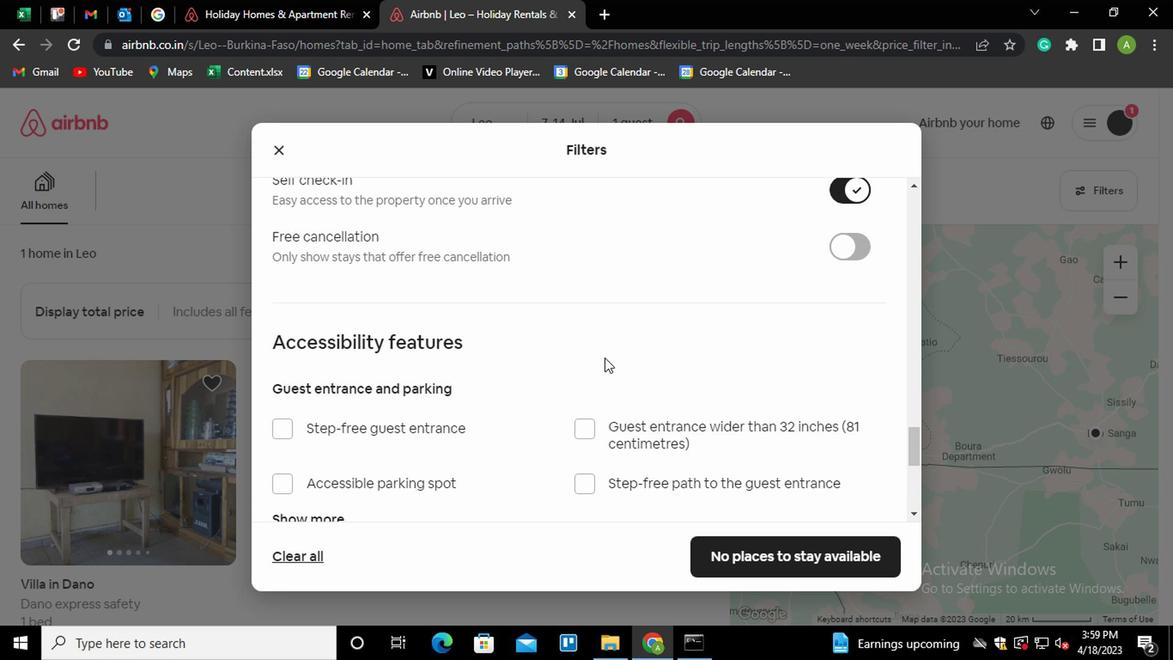 
Action: Mouse scrolled (601, 358) with delta (0, 0)
Screenshot: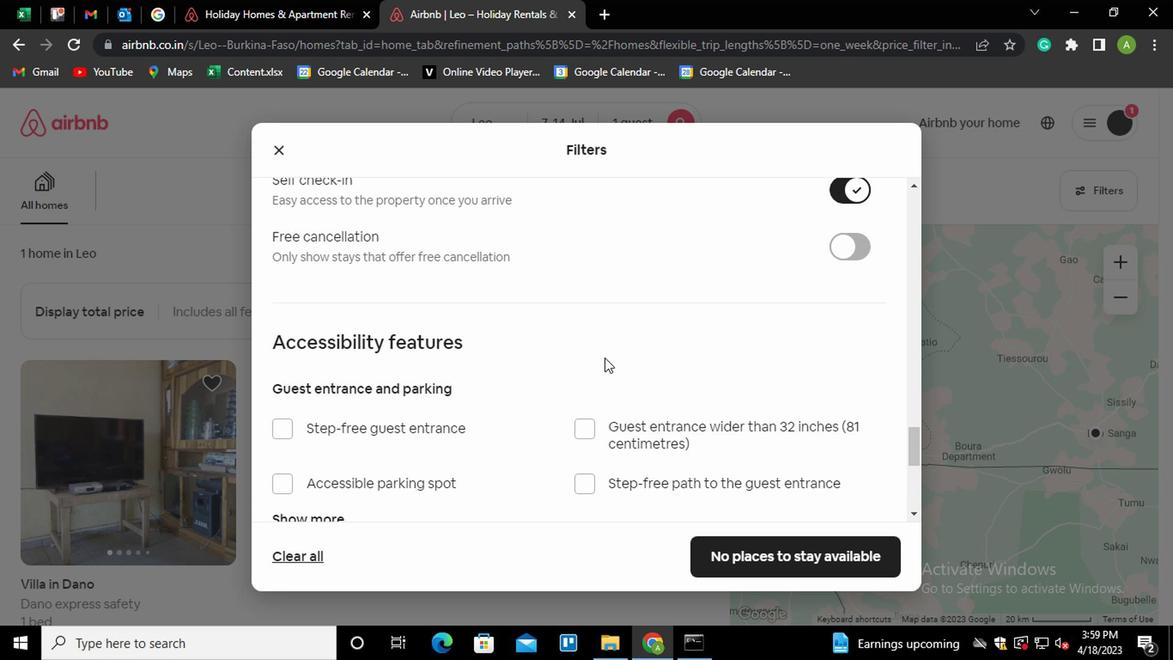 
Action: Mouse scrolled (601, 358) with delta (0, 0)
Screenshot: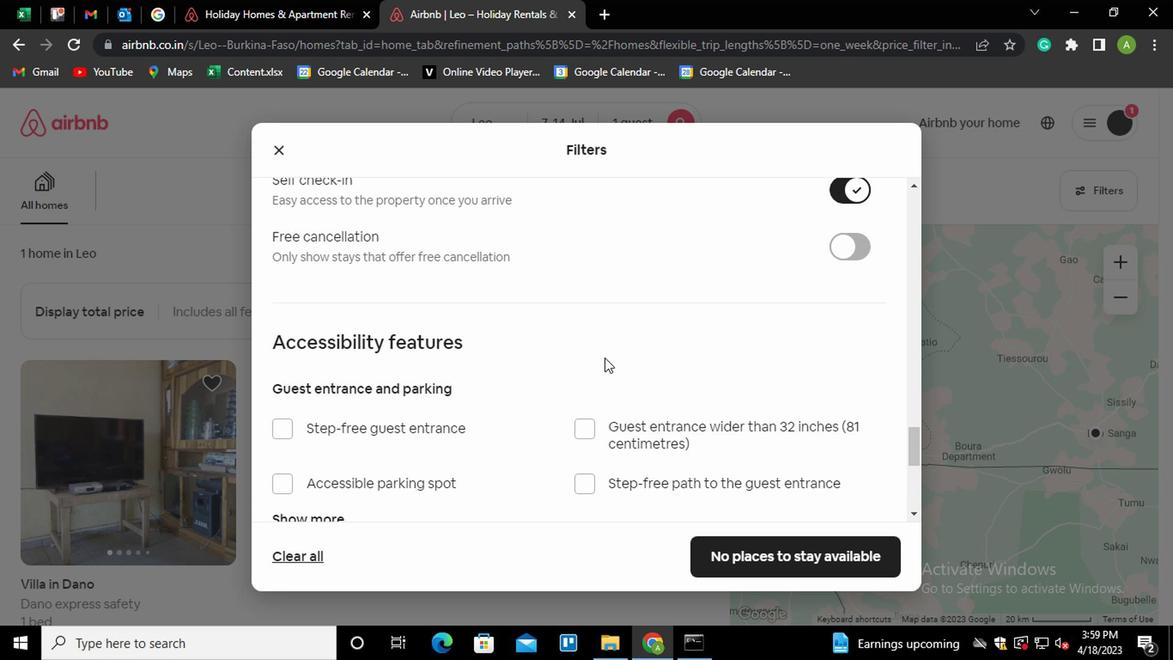 
Action: Mouse moved to (289, 486)
Screenshot: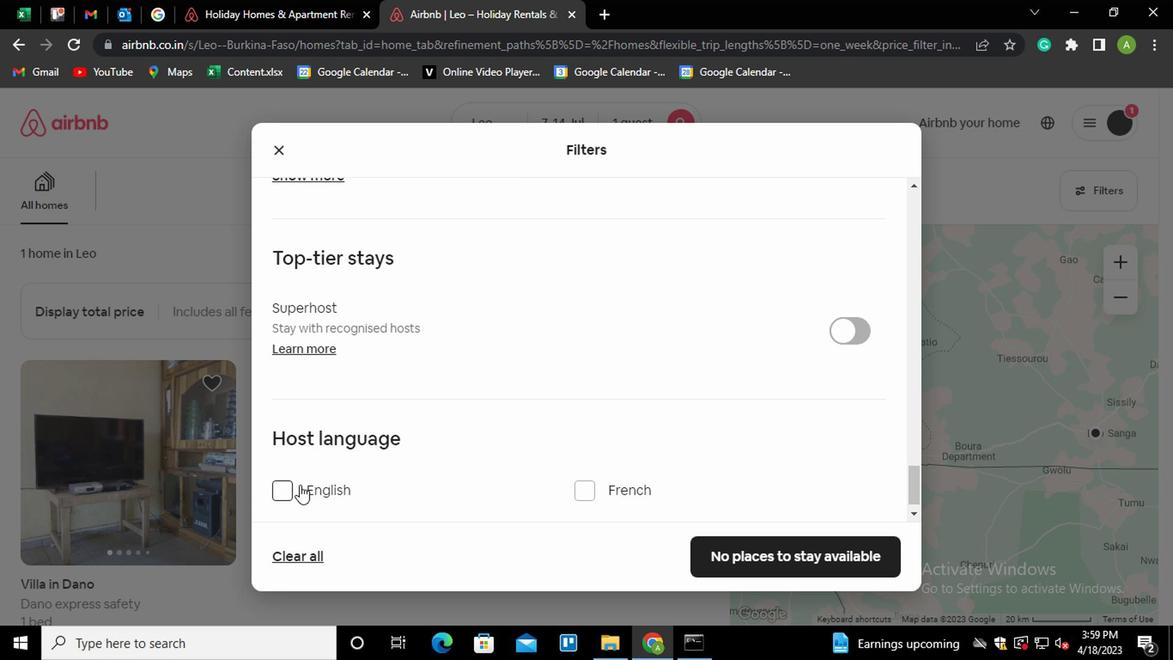 
Action: Mouse pressed left at (289, 486)
Screenshot: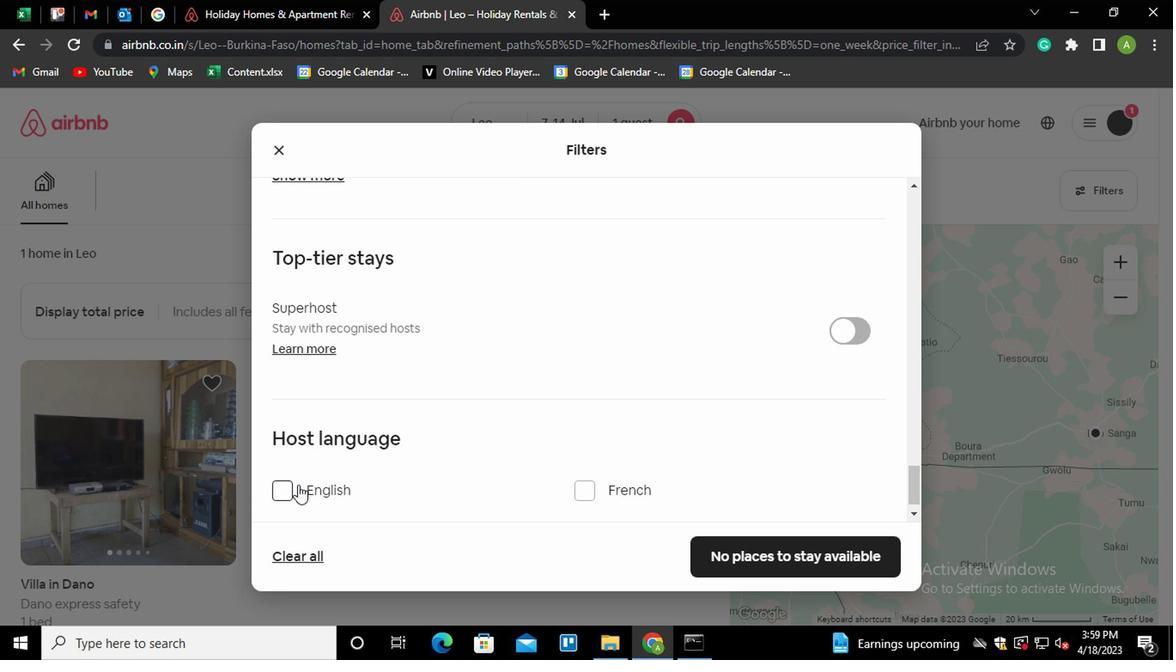 
Action: Mouse moved to (788, 557)
Screenshot: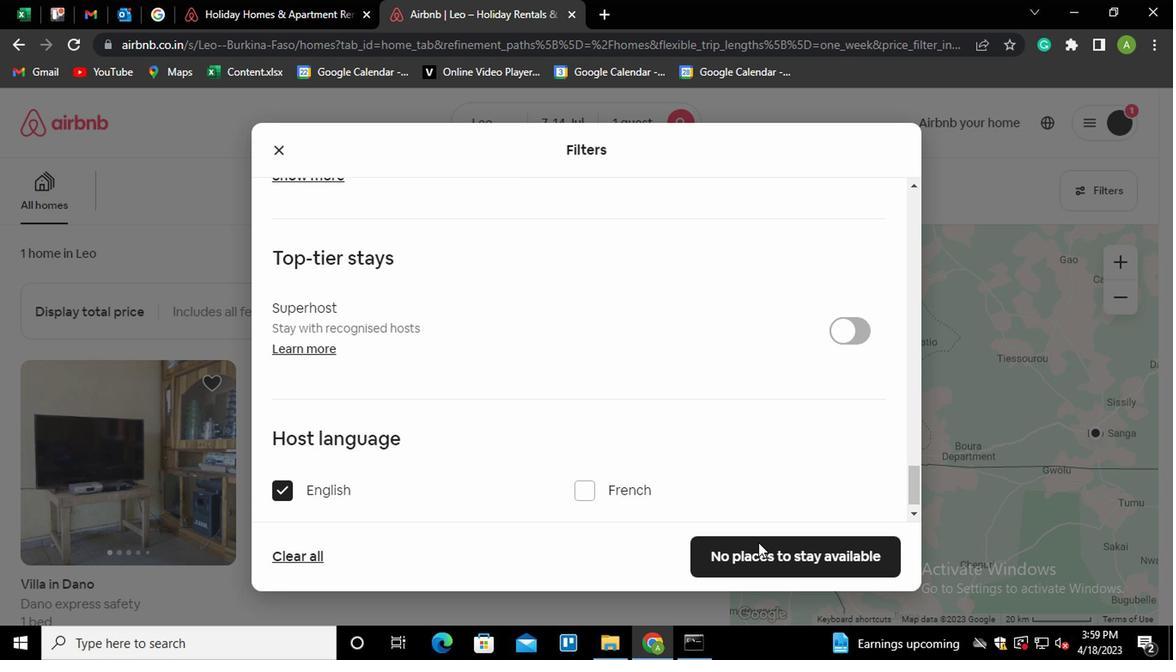 
Action: Mouse pressed left at (788, 557)
Screenshot: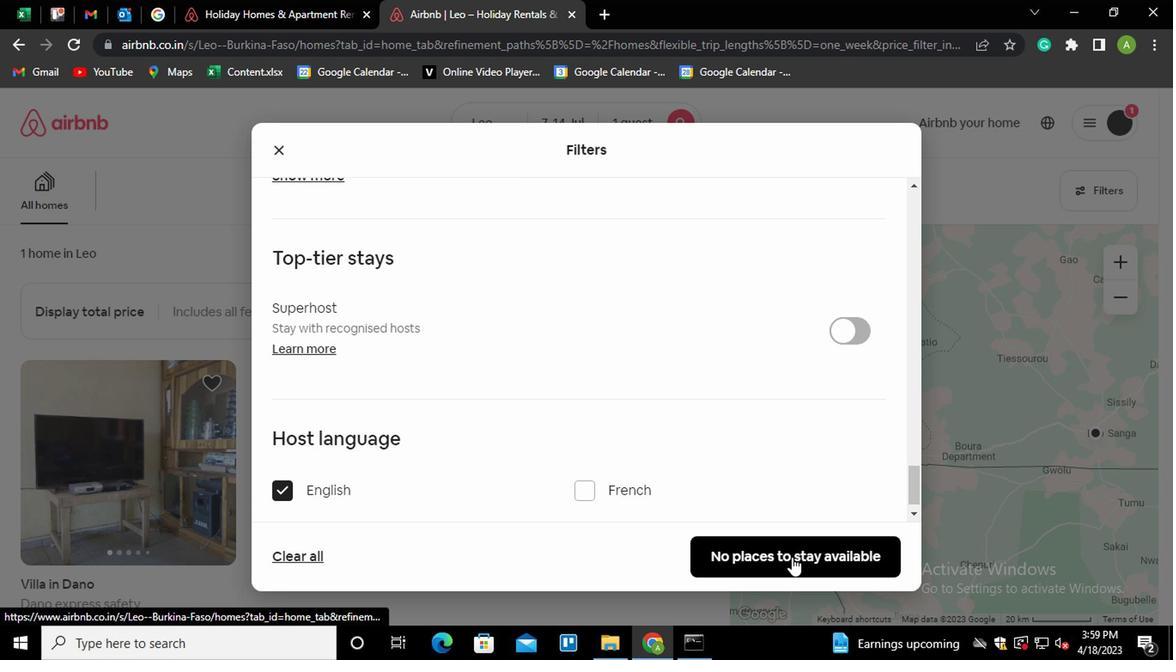 
